 Task: open an excel sheet and write heading  Dollar SenseAdd Dates in a column and its values below  '2023-05-01, 2023-05-05, 2023-05-10, 2023-05-15, 2023-05-20, 2023-05-25 & 2023-05-31. 'Add Descriptionsin next column and its values below  Monthly Salary, Grocery Shopping, Dining Out., Utility Bill, Transportation, Entertainment & Miscellaneous. Add Amount in next column and its values below  $2,500, $100, $50, $150, $30, $50 & $20. Add Income/ Expensein next column and its values below  Income, Expenses, Expenses, Expenses, Expenses, Expenses & Expenses. Add Balance in next column and its values below  $2,500, $2,400, $2,350, $2,200, $2,170, $2,120 & $2,100. Save page Financial Spreadsheet Sheet Template
Action: Mouse moved to (28, 96)
Screenshot: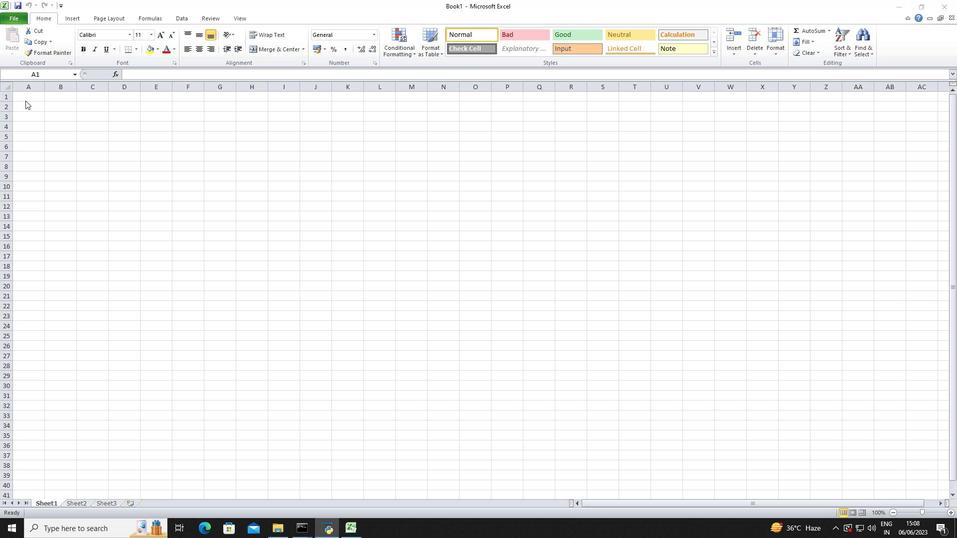 
Action: Mouse pressed left at (28, 96)
Screenshot: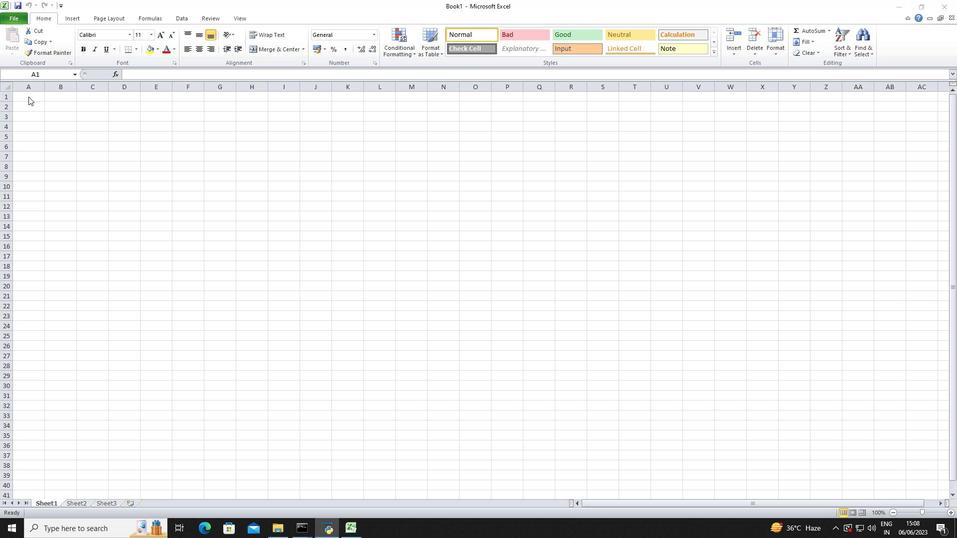 
Action: Mouse moved to (16, 19)
Screenshot: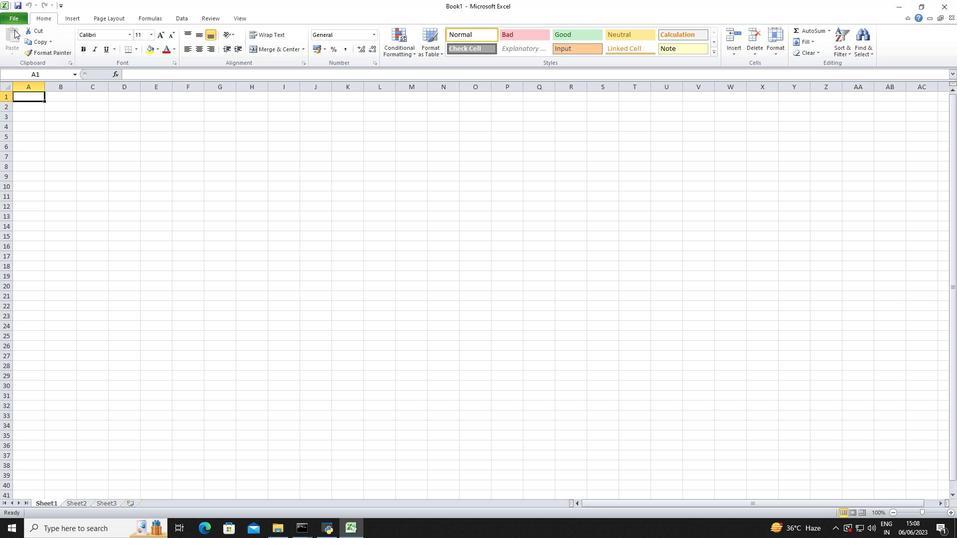 
Action: Mouse pressed left at (16, 19)
Screenshot: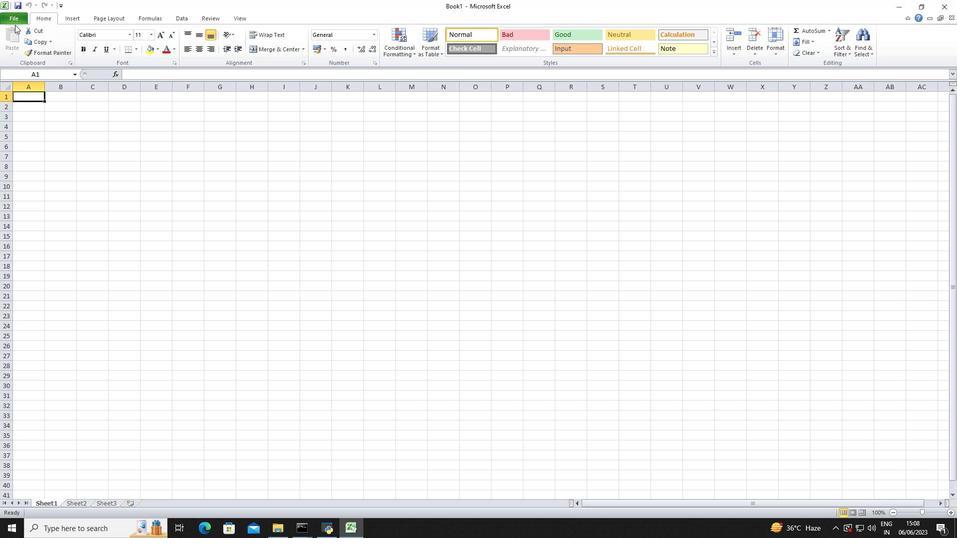 
Action: Mouse moved to (24, 128)
Screenshot: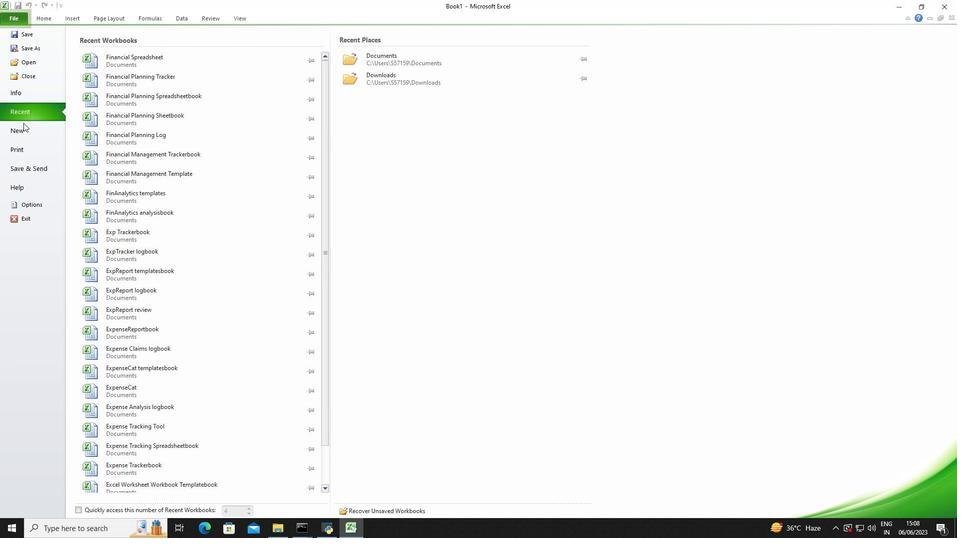 
Action: Mouse pressed left at (24, 128)
Screenshot: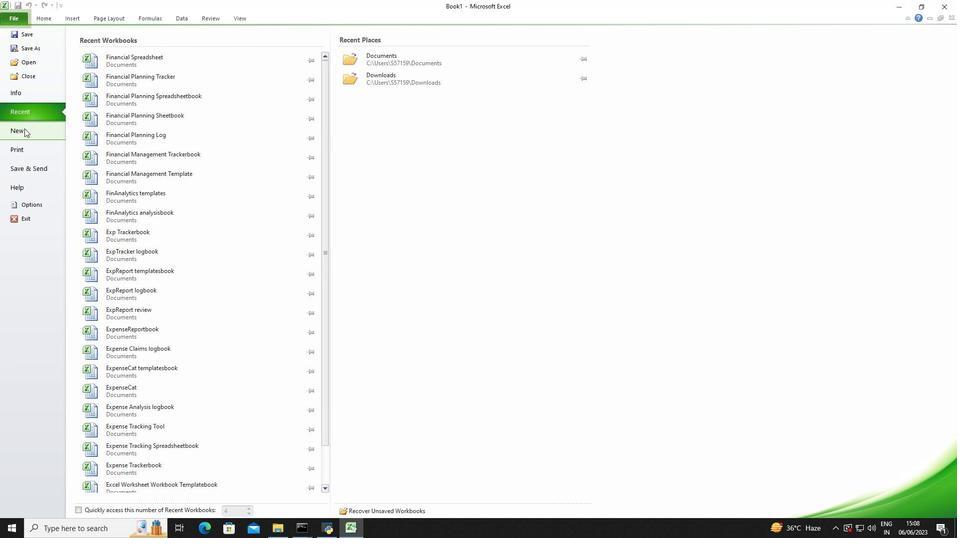 
Action: Mouse moved to (521, 254)
Screenshot: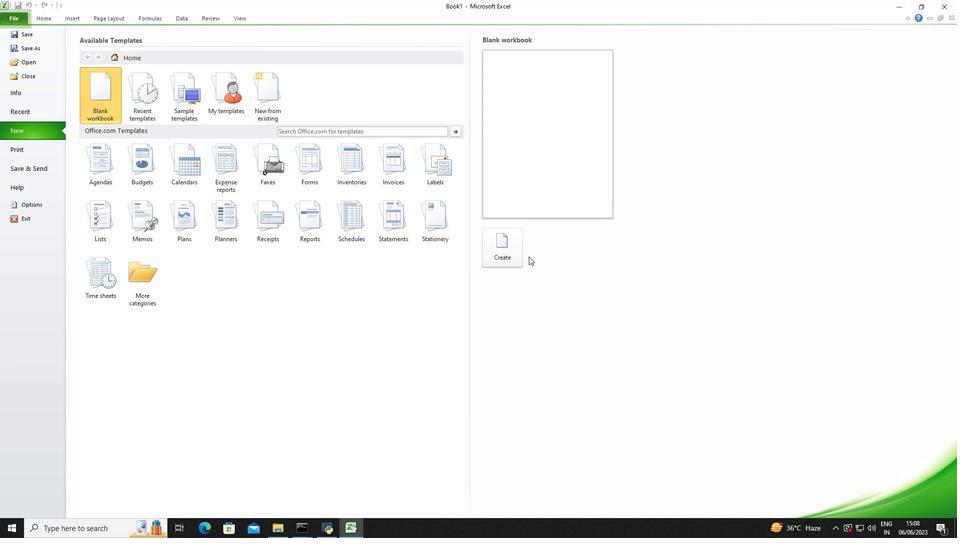 
Action: Mouse pressed left at (521, 254)
Screenshot: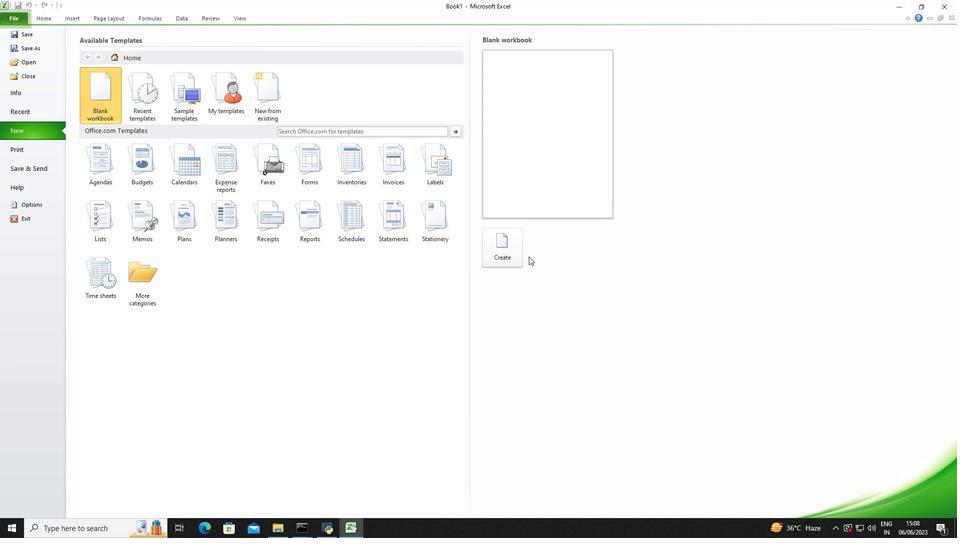 
Action: Mouse moved to (28, 96)
Screenshot: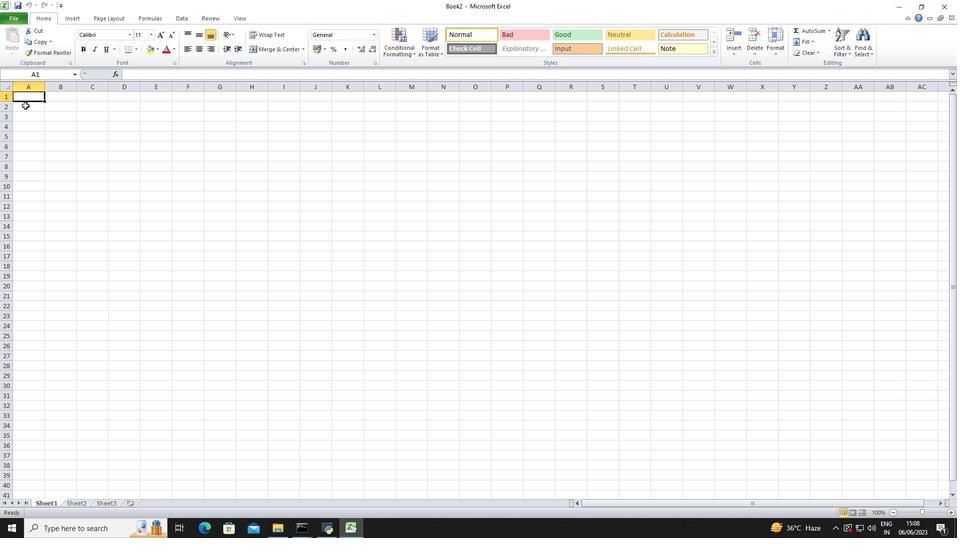 
Action: Mouse pressed left at (28, 96)
Screenshot: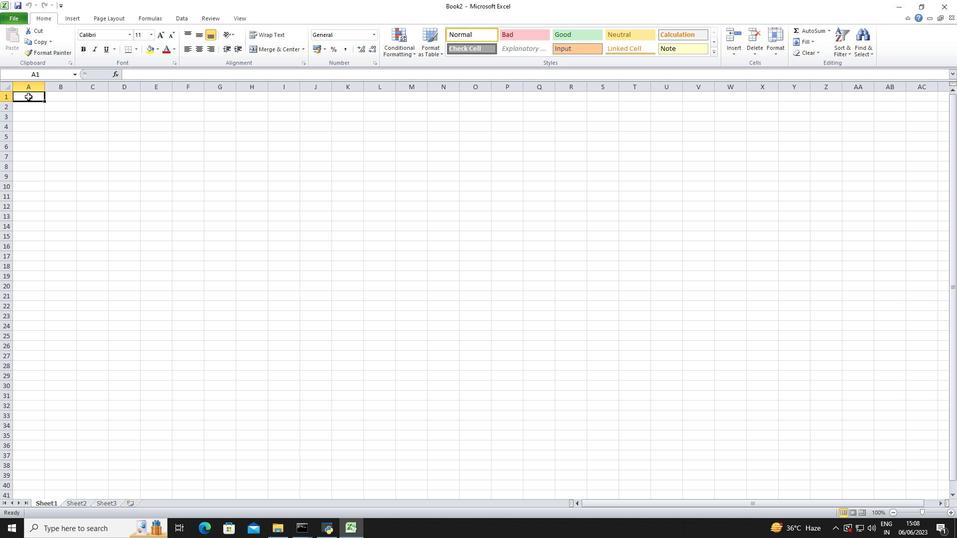 
Action: Key pressed <Key.shift>Dollar<Key.space><Key.shift>Sense<Key.enter><Key.enter><Key.shift>Dates<Key.enter>2023-05-01<Key.enter>2023-05-05<Key.enter>2023-05-10<Key.enter>02<Key.backspace><Key.backspace>2023-05-15<Key.enter>2023-05-20<Key.enter>2023-05-25<Key.enter>2023-05-31<Key.enter>
Screenshot: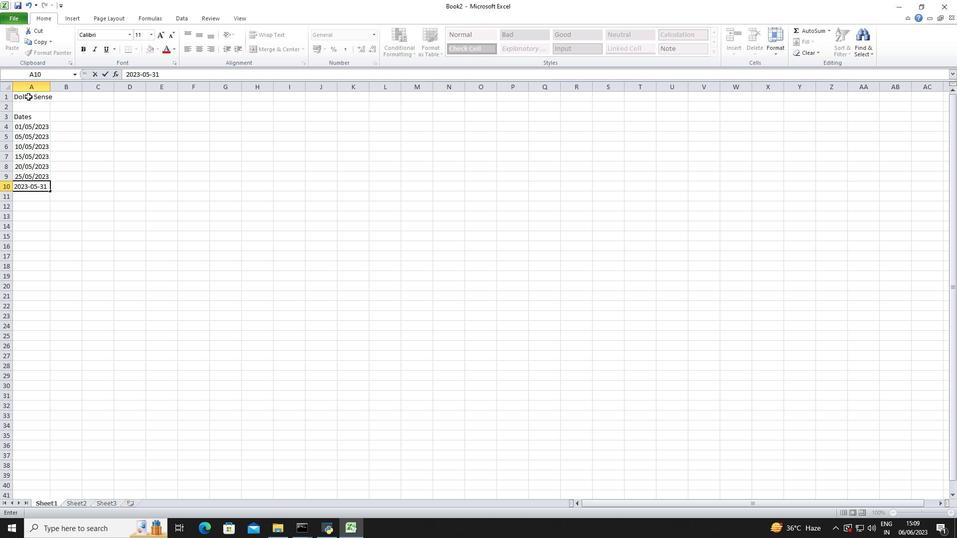 
Action: Mouse moved to (31, 129)
Screenshot: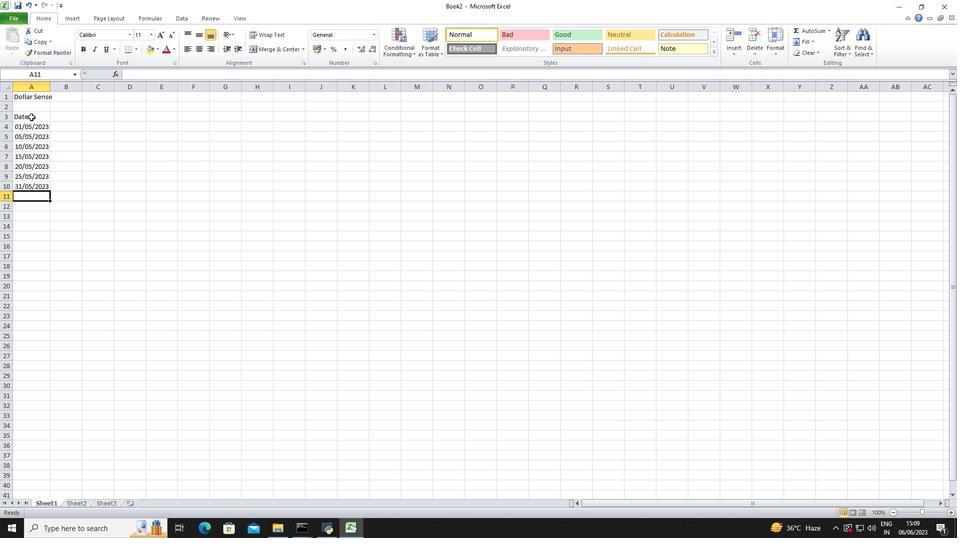 
Action: Mouse pressed left at (31, 129)
Screenshot: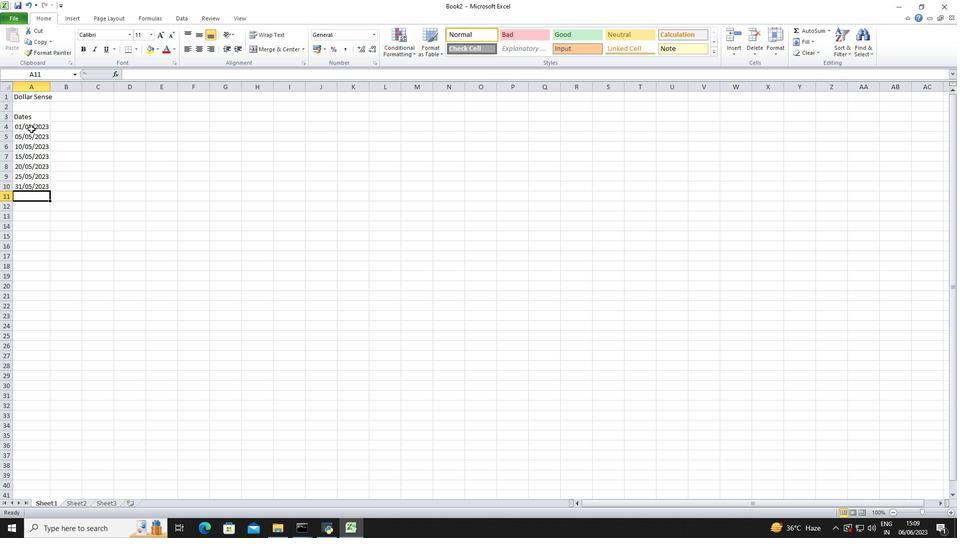 
Action: Mouse moved to (33, 174)
Screenshot: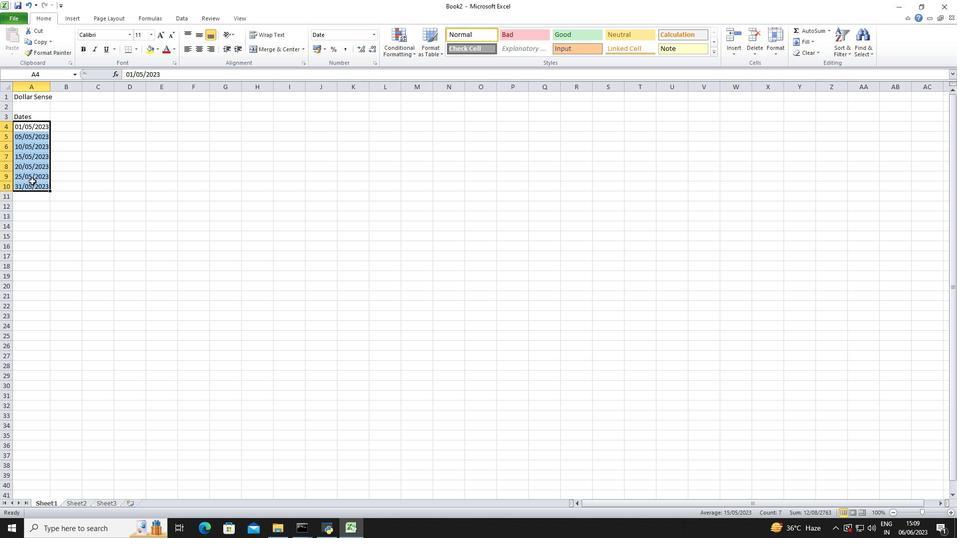 
Action: Mouse pressed right at (33, 174)
Screenshot: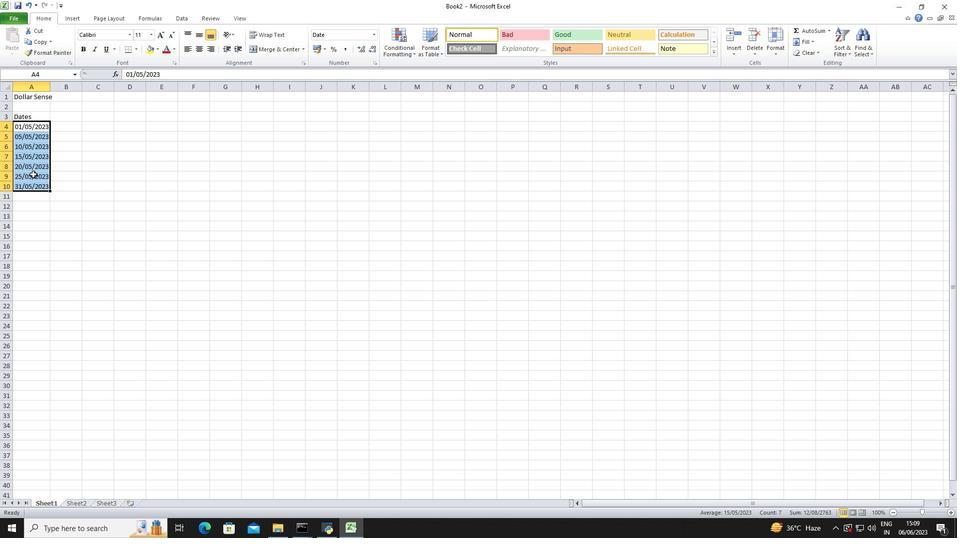 
Action: Mouse moved to (72, 309)
Screenshot: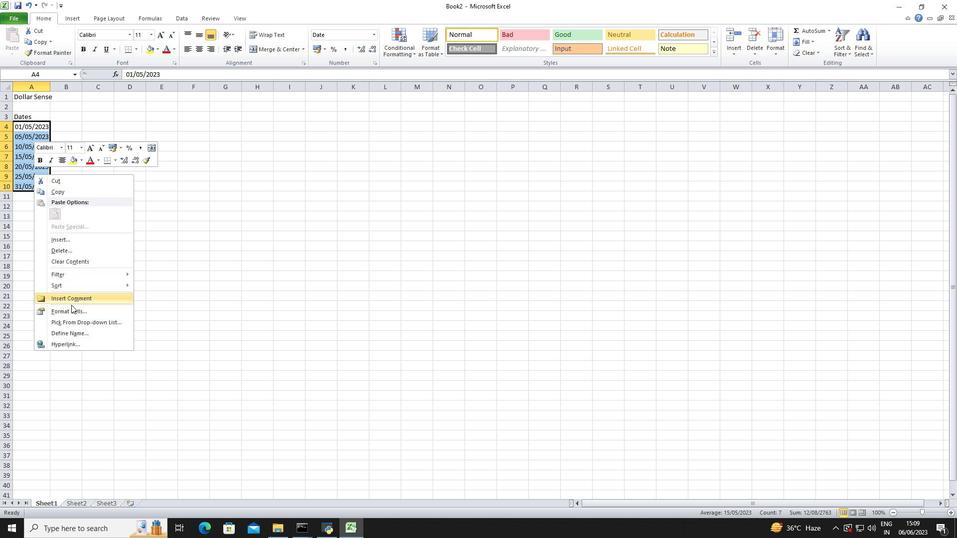 
Action: Mouse pressed left at (72, 309)
Screenshot: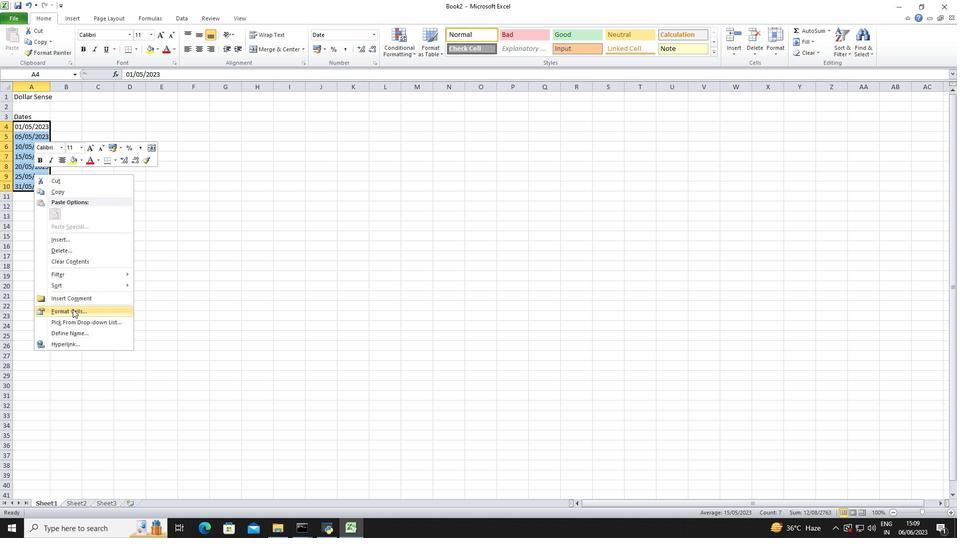 
Action: Mouse moved to (107, 197)
Screenshot: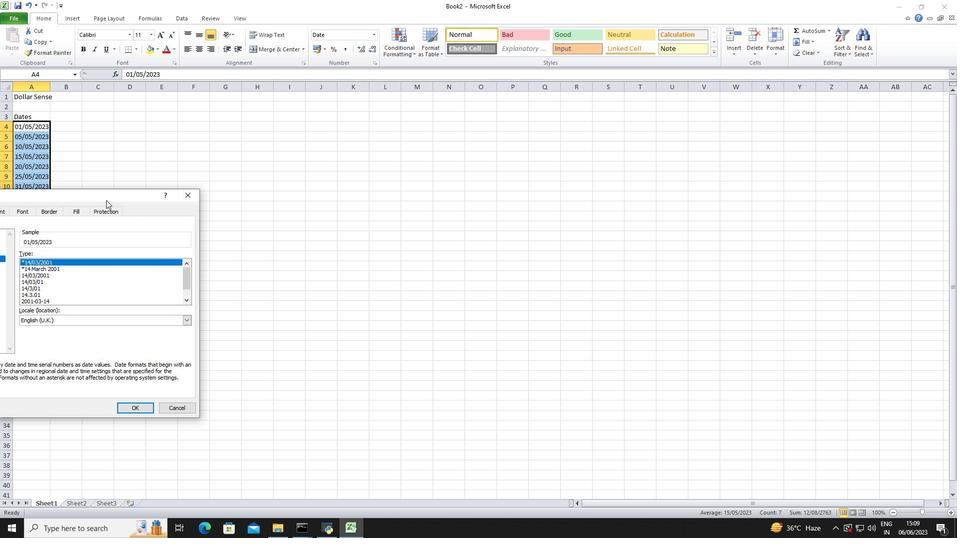 
Action: Mouse pressed left at (107, 197)
Screenshot: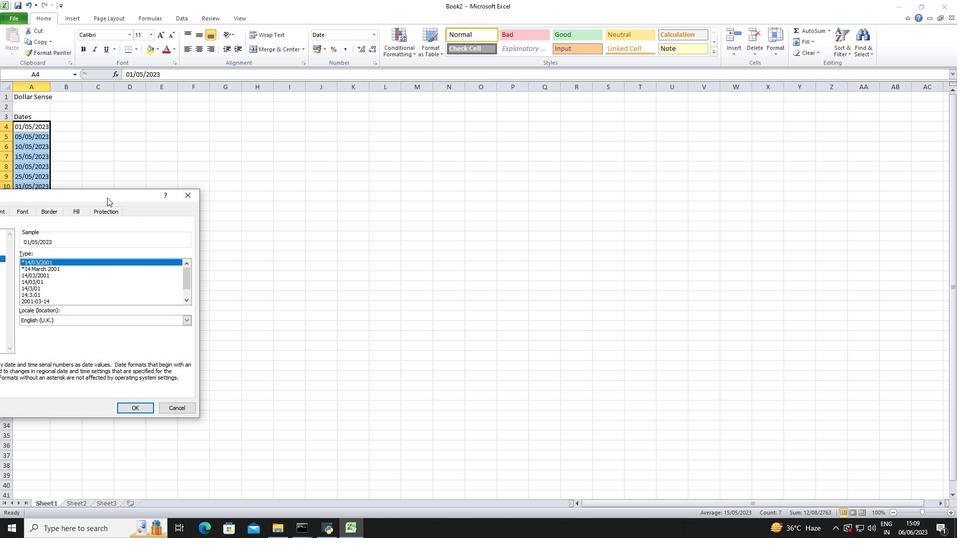 
Action: Mouse moved to (327, 214)
Screenshot: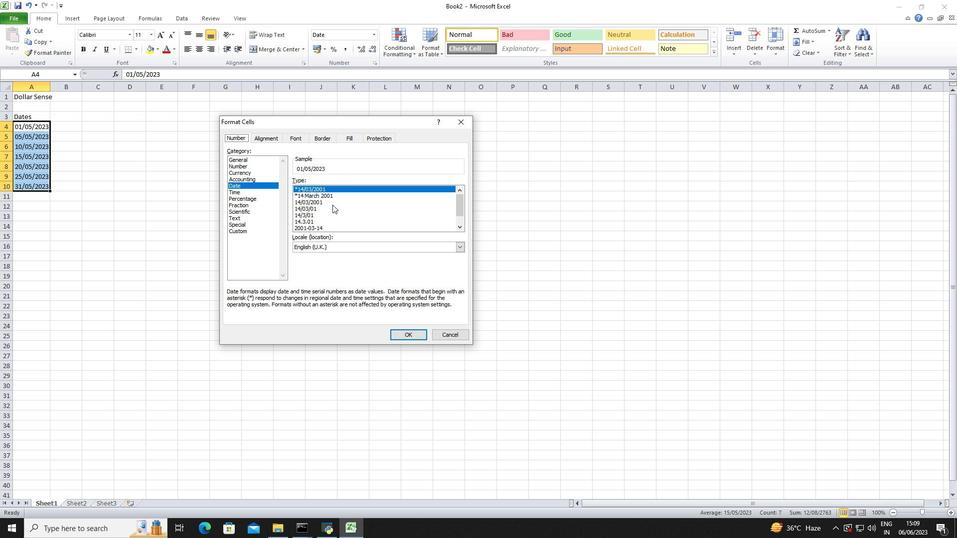 
Action: Mouse scrolled (327, 214) with delta (0, 0)
Screenshot: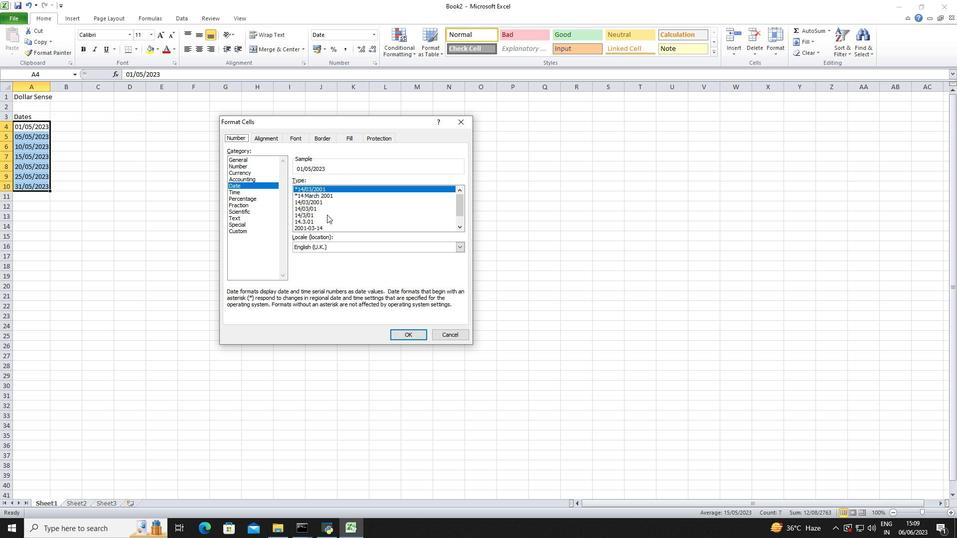
Action: Mouse scrolled (327, 214) with delta (0, 0)
Screenshot: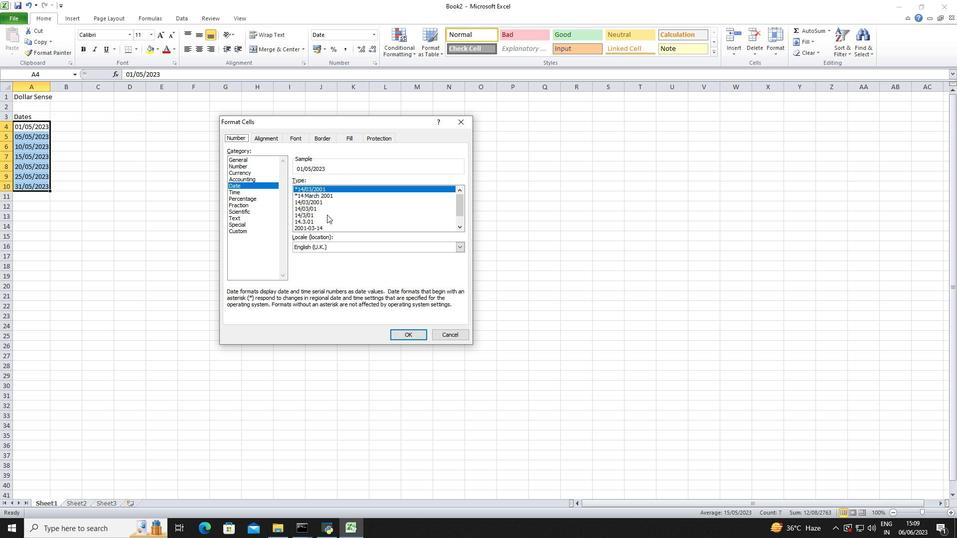 
Action: Mouse scrolled (327, 214) with delta (0, 0)
Screenshot: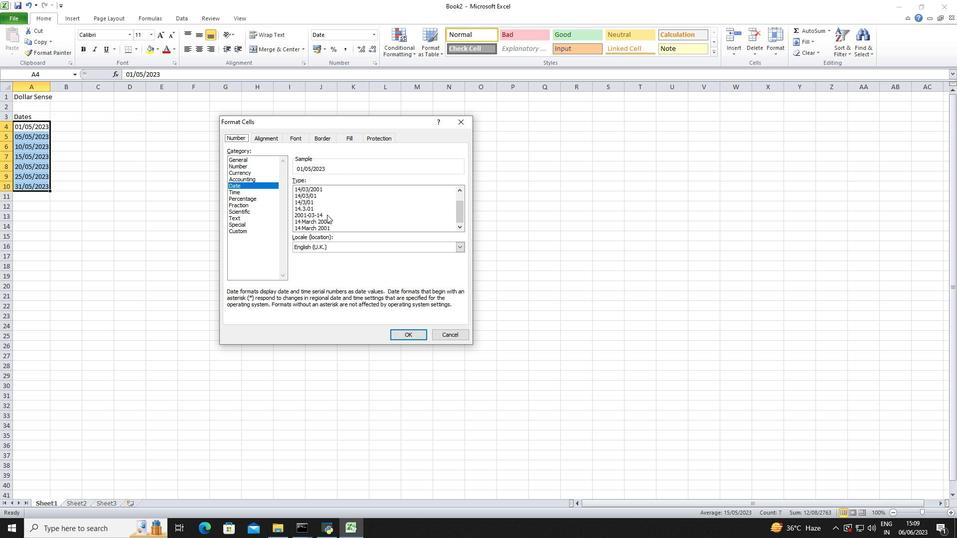 
Action: Mouse scrolled (327, 214) with delta (0, 0)
Screenshot: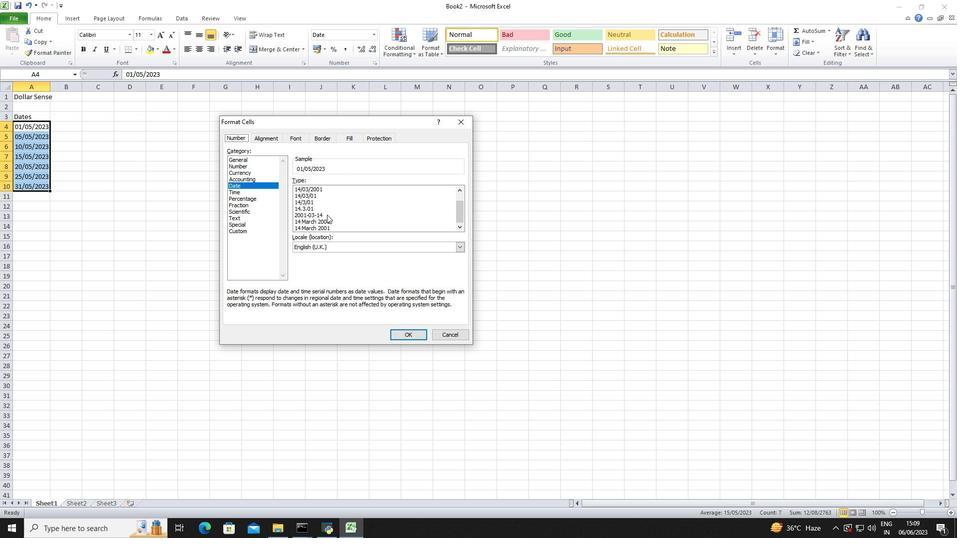 
Action: Mouse scrolled (327, 214) with delta (0, 0)
Screenshot: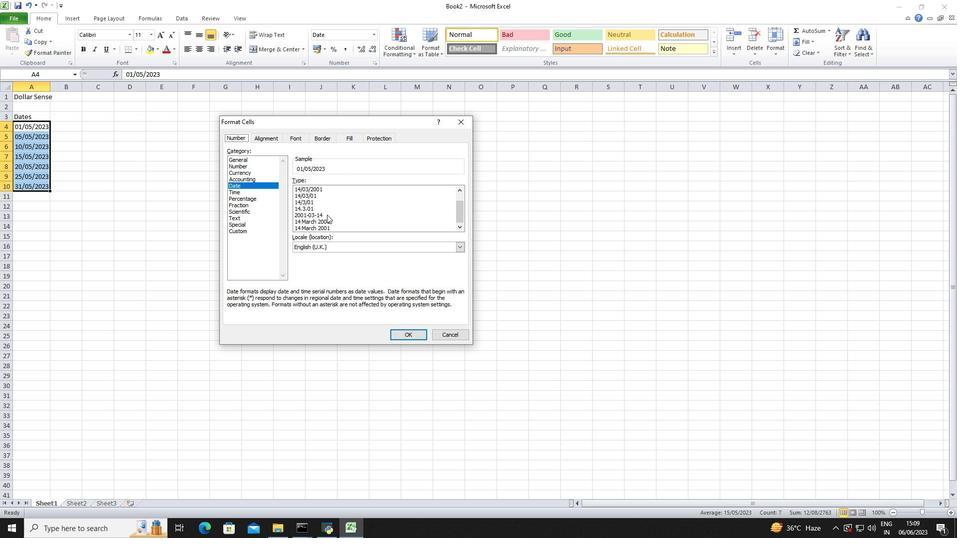 
Action: Mouse pressed left at (327, 214)
Screenshot: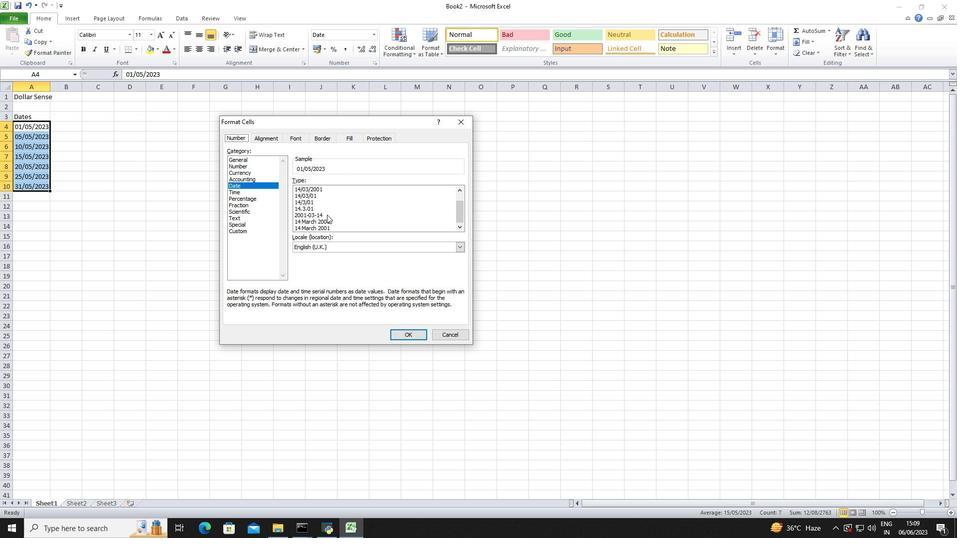 
Action: Mouse moved to (412, 331)
Screenshot: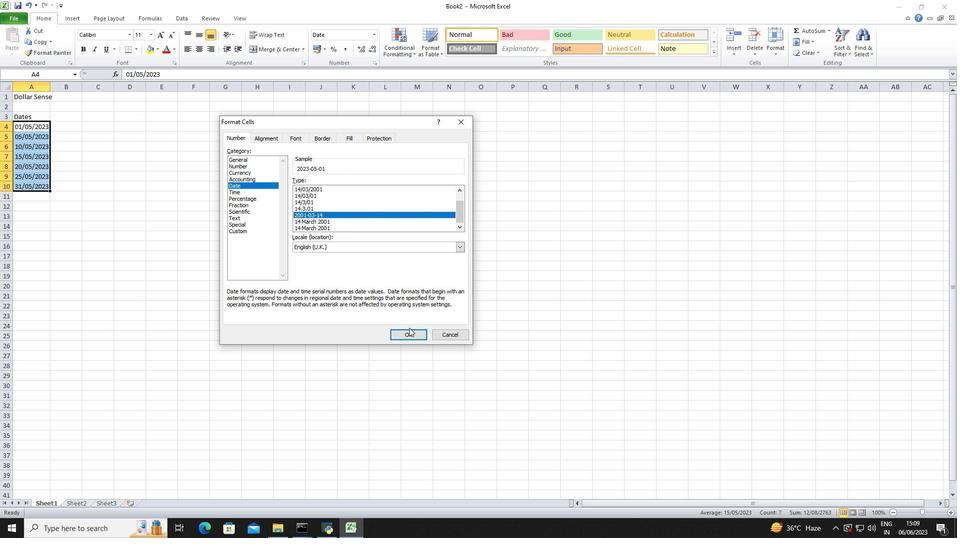 
Action: Mouse pressed left at (412, 331)
Screenshot: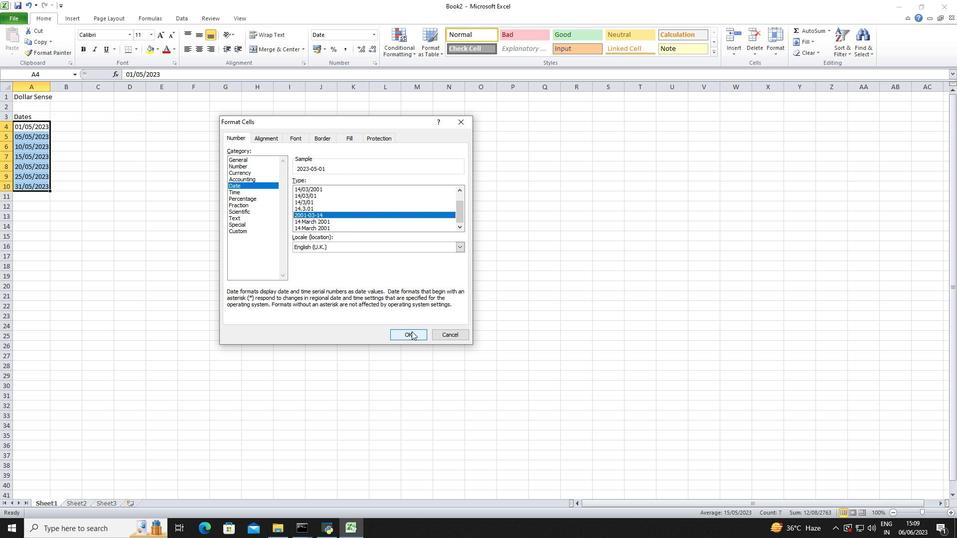 
Action: Mouse moved to (92, 117)
Screenshot: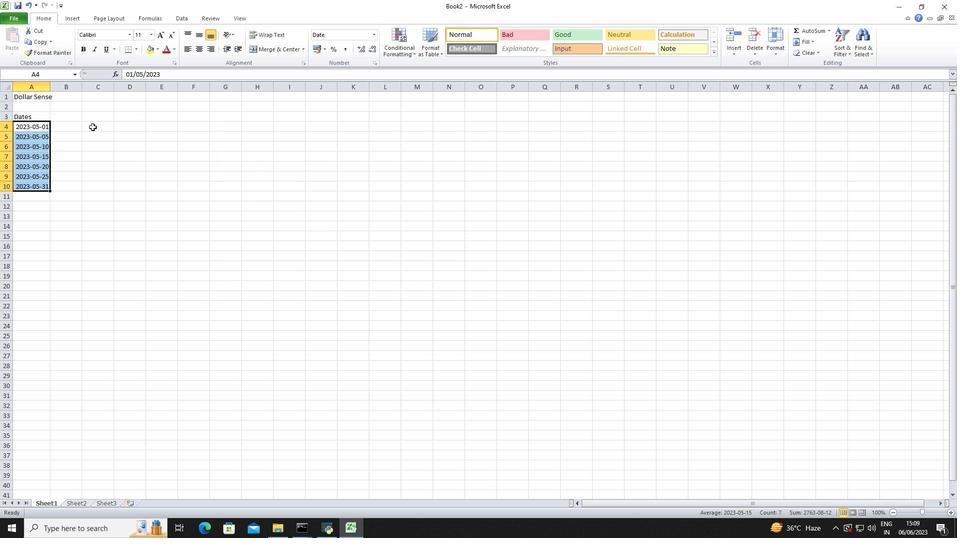 
Action: Mouse pressed left at (92, 117)
Screenshot: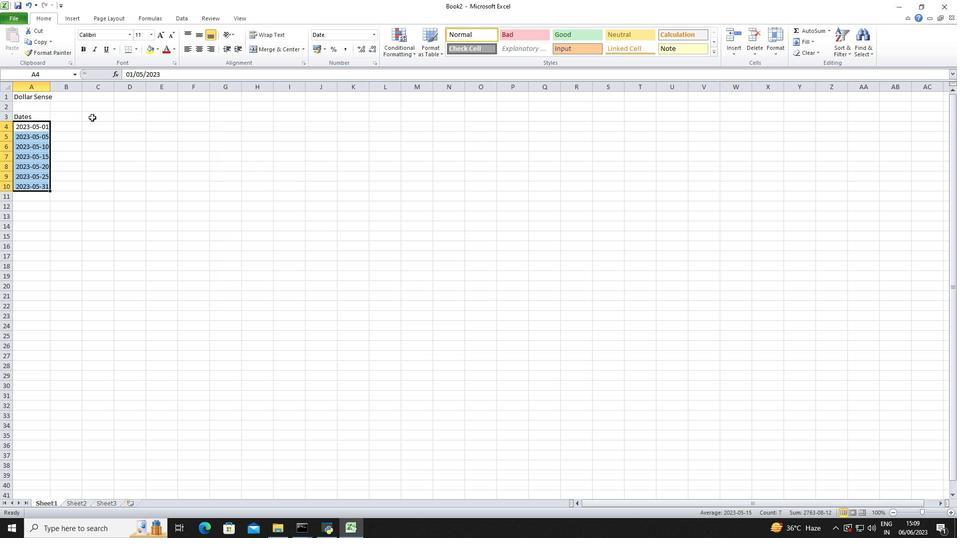 
Action: Key pressed <Key.shift>De
Screenshot: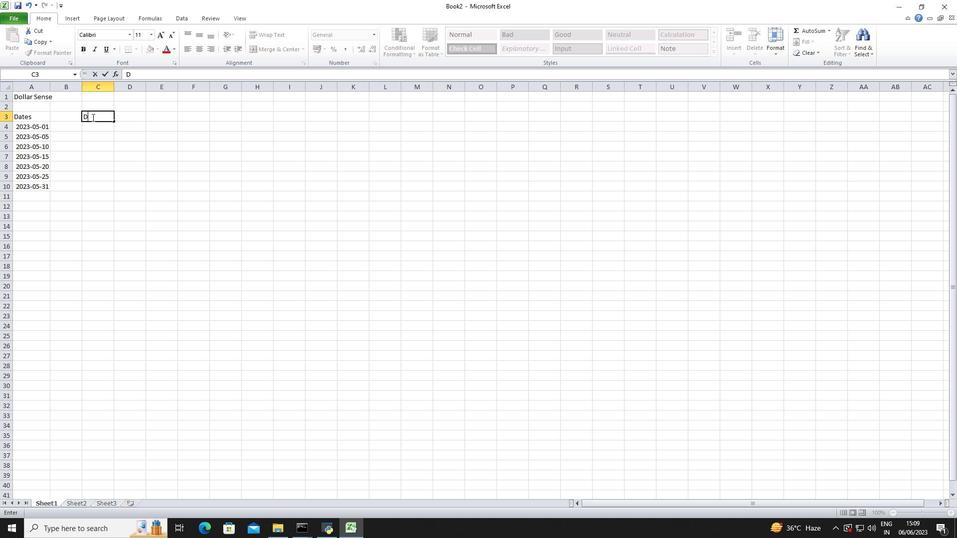 
Action: Mouse moved to (92, 117)
Screenshot: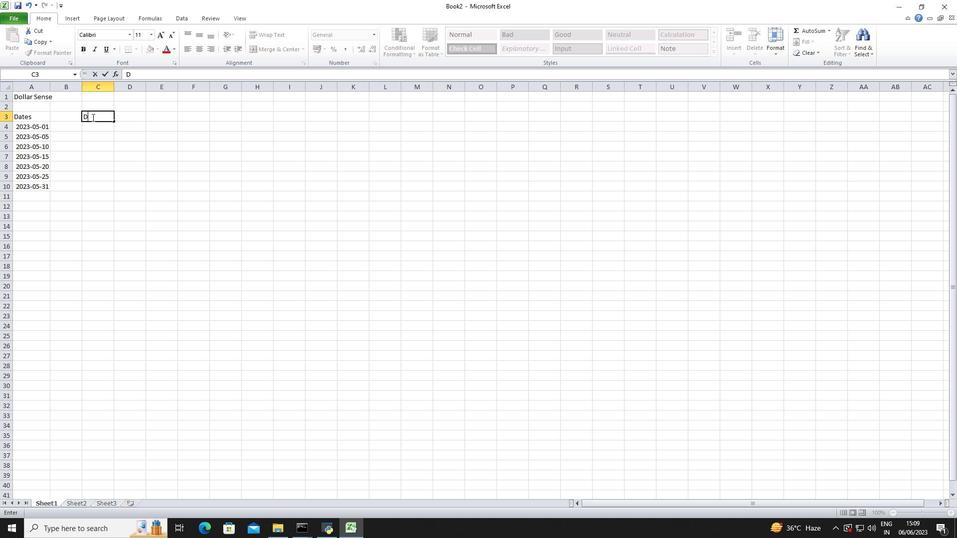 
Action: Key pressed scriptions<Key.right><Key.down><Key.left><Key.shift>Monthly<Key.space><Key.shift>Salary<Key.down><Key.shift>Grocery<Key.space><Key.shift>Shopping<Key.enter><Key.shift>Dining<Key.space><Key.shift>Out<Key.enter><Key.shift>Utility<Key.space><Key.shift>Bill<Key.enter><Key.shift>Transportation<Key.enter><Key.shift>Entertainment<Key.enter><Key.shift>Miscellaneous<Key.enter>
Screenshot: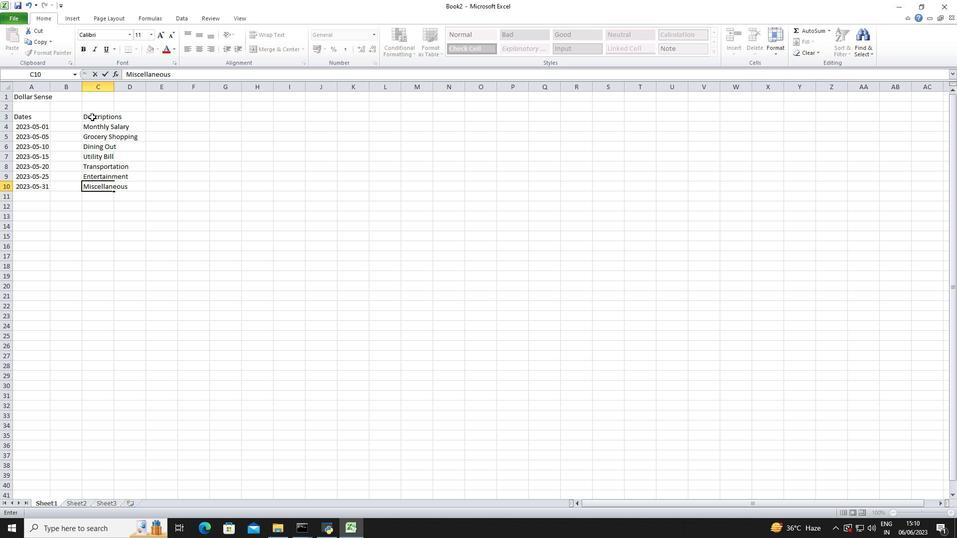 
Action: Mouse moved to (153, 114)
Screenshot: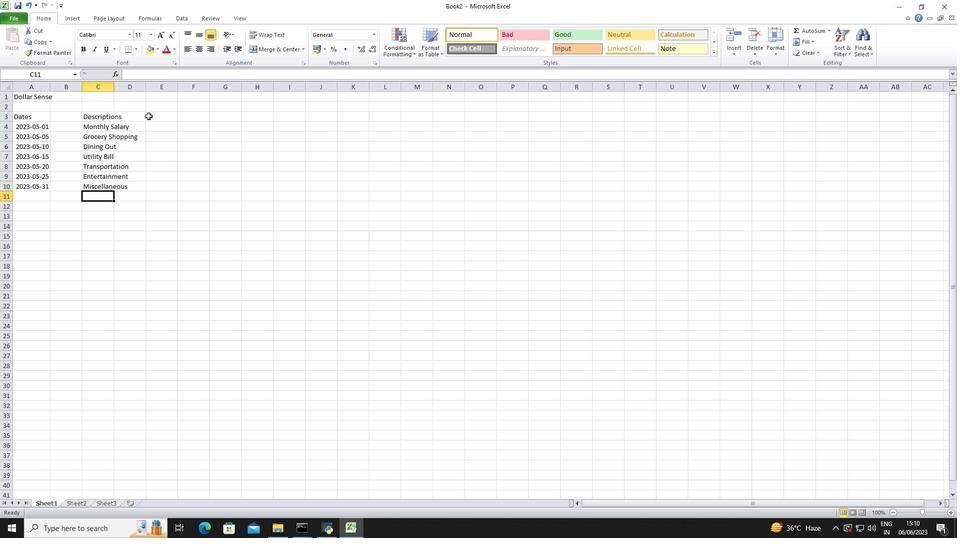 
Action: Mouse pressed left at (153, 114)
Screenshot: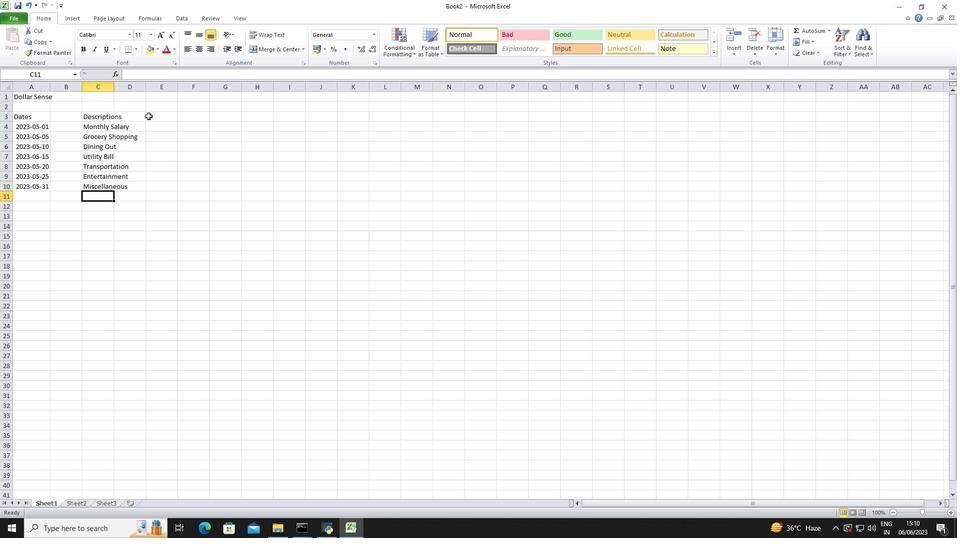 
Action: Key pressed <Key.shift>Amount<Key.enter>2500<Key.down>100<Key.down>500<Key.backspace><Key.down>150<Key.down>30<Key.down>50<Key.down>20<Key.down>
Screenshot: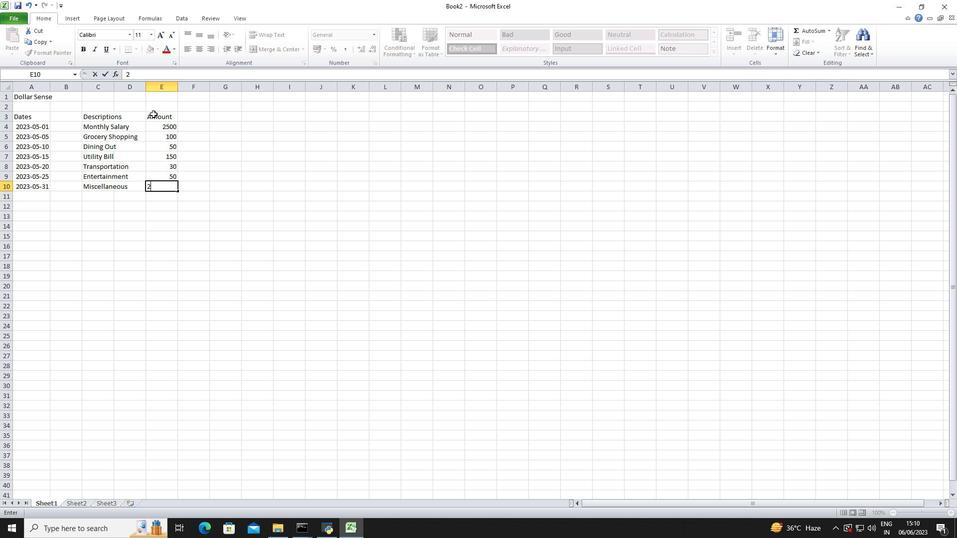 
Action: Mouse moved to (166, 122)
Screenshot: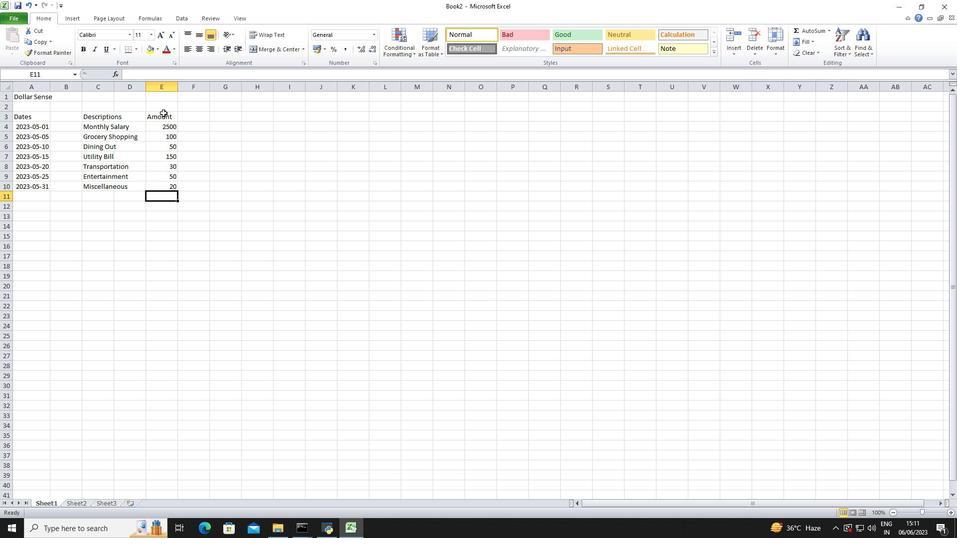 
Action: Mouse pressed left at (166, 122)
Screenshot: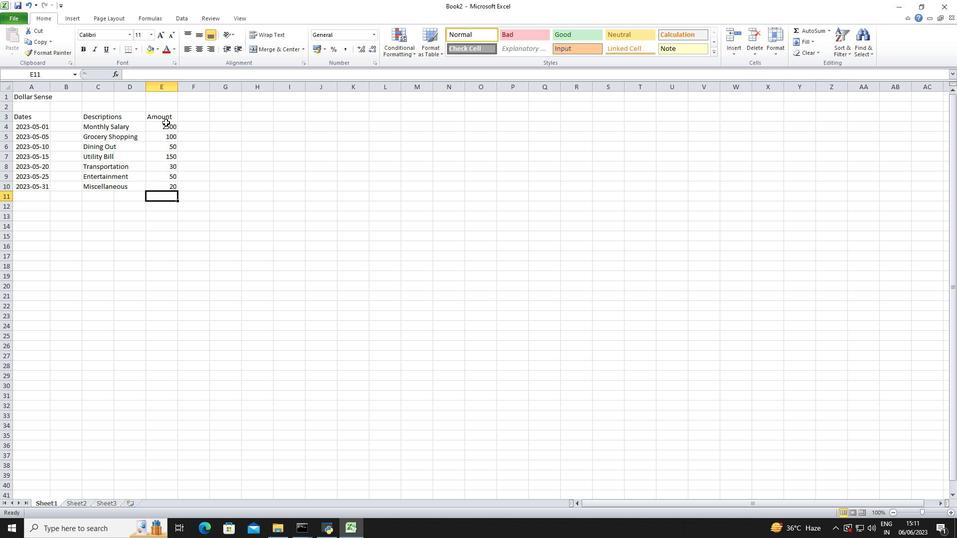 
Action: Mouse moved to (372, 31)
Screenshot: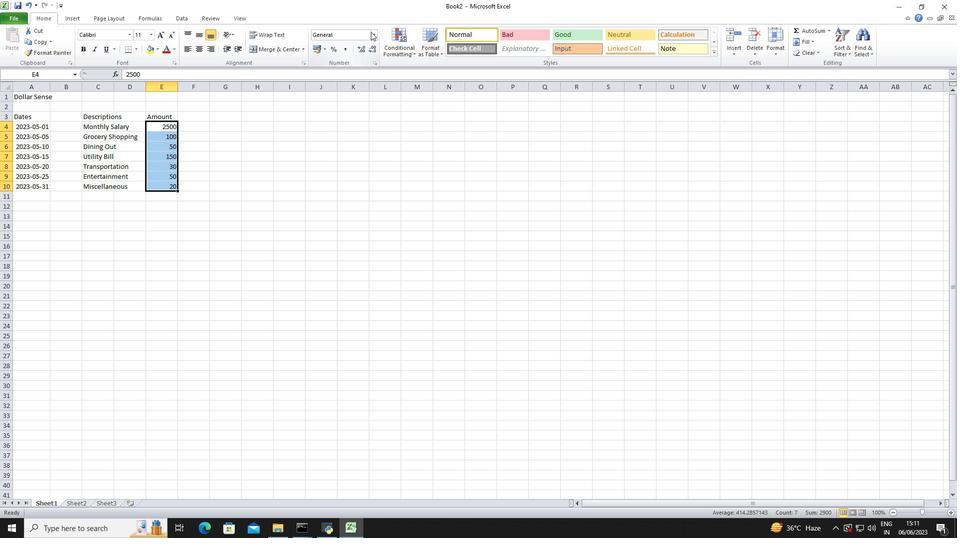 
Action: Mouse pressed left at (372, 31)
Screenshot: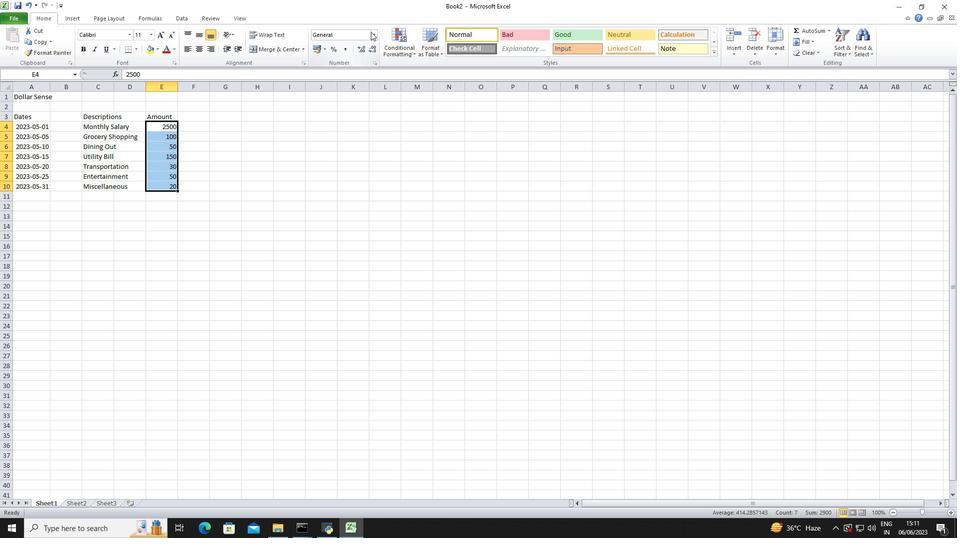 
Action: Mouse moved to (356, 282)
Screenshot: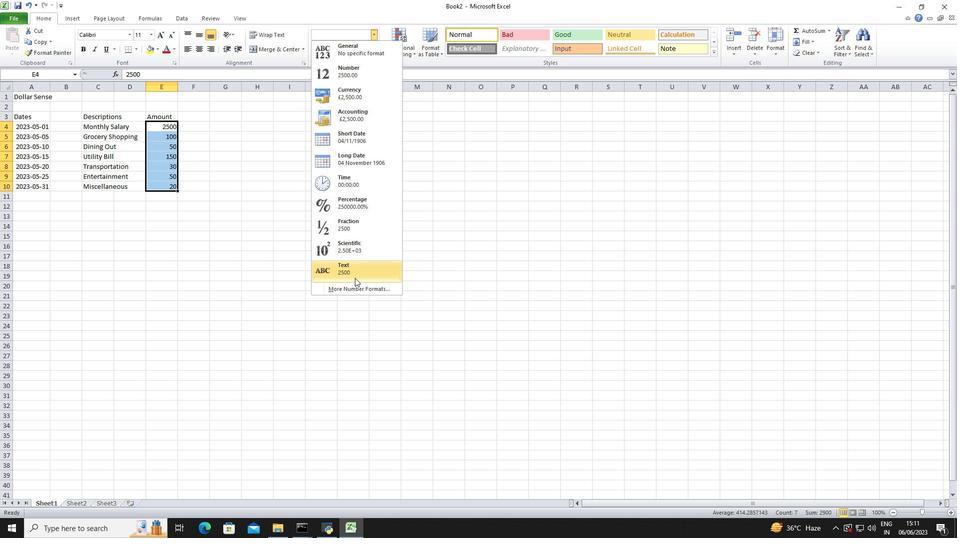 
Action: Mouse pressed left at (356, 282)
Screenshot: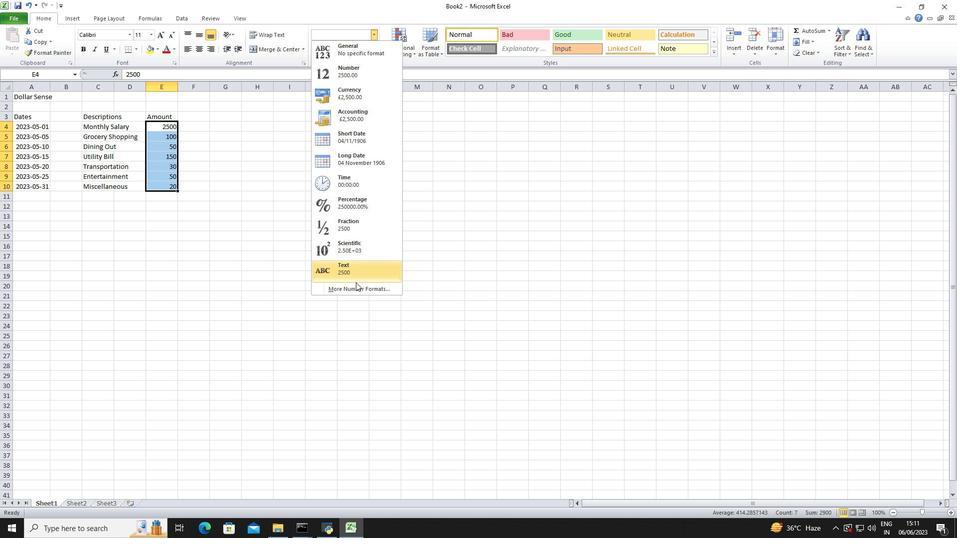 
Action: Mouse moved to (357, 285)
Screenshot: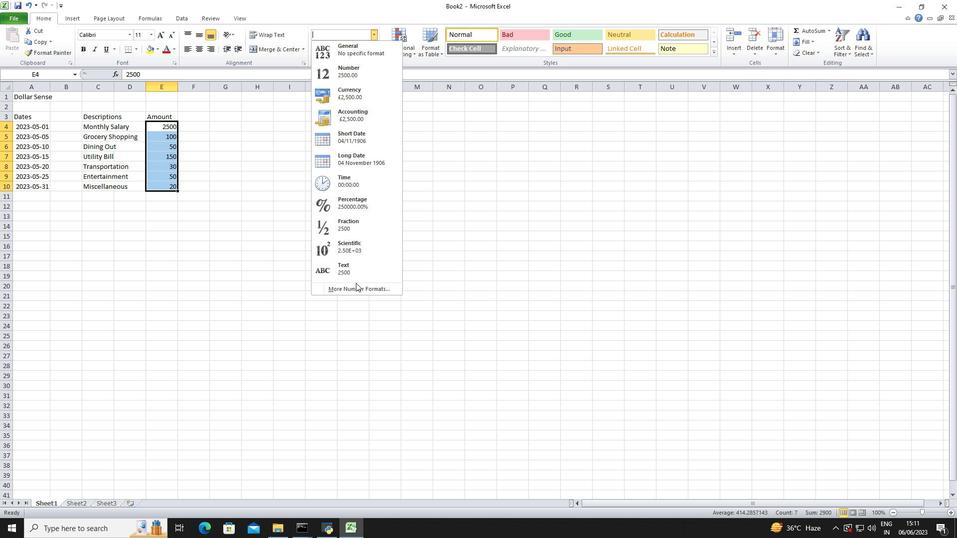 
Action: Mouse pressed left at (357, 285)
Screenshot: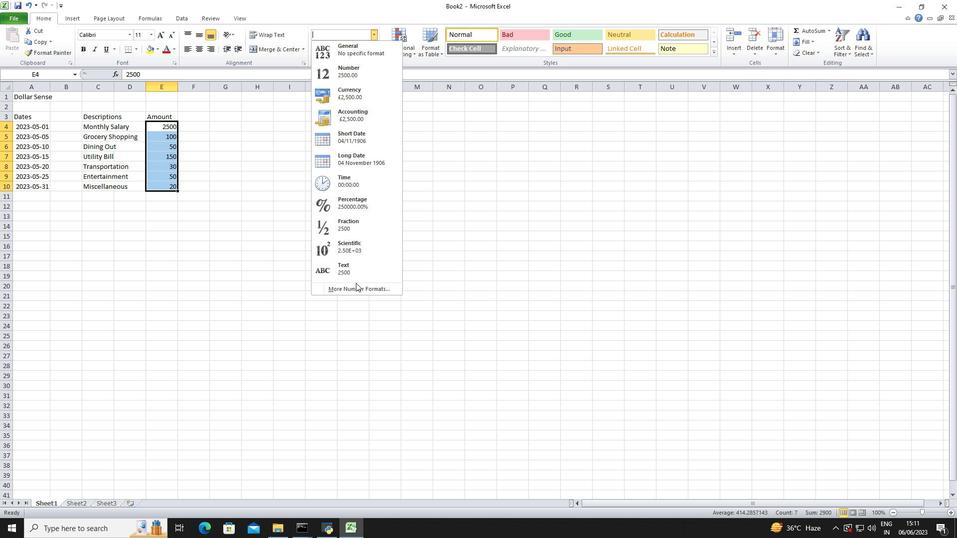 
Action: Mouse moved to (155, 186)
Screenshot: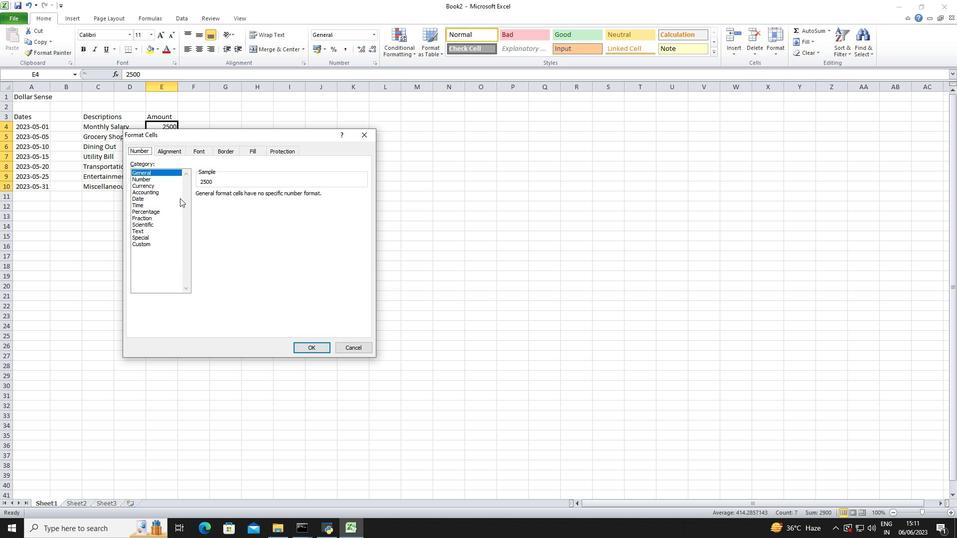 
Action: Mouse pressed left at (155, 186)
Screenshot: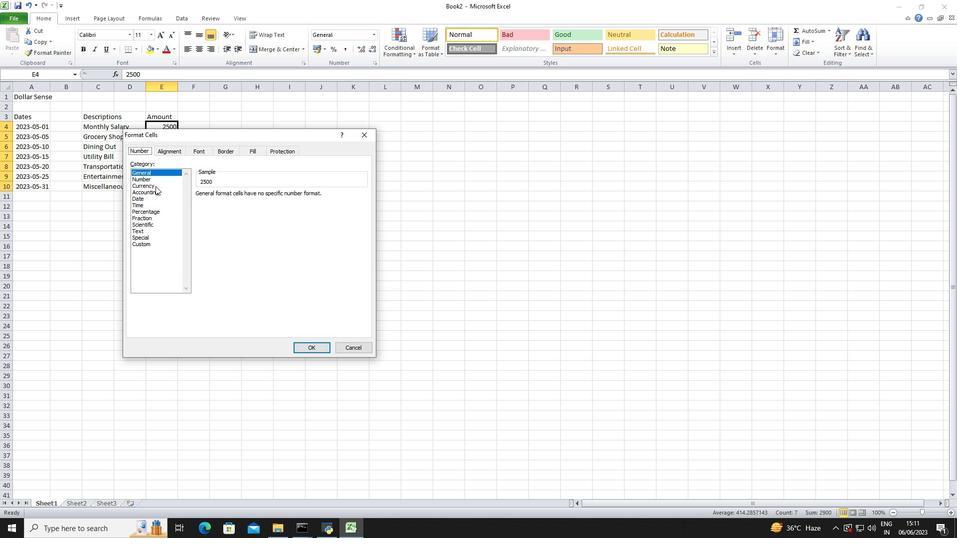 
Action: Mouse moved to (259, 196)
Screenshot: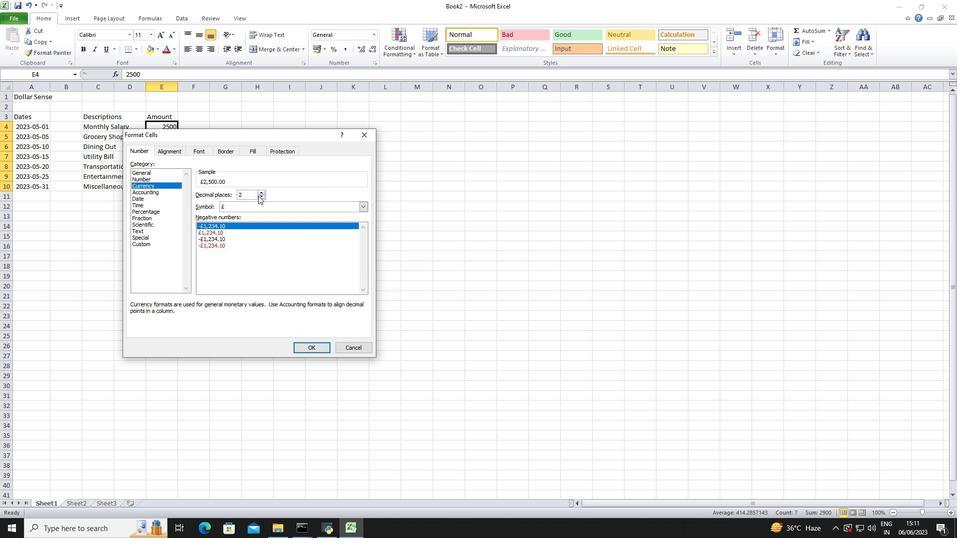 
Action: Mouse pressed left at (259, 196)
Screenshot: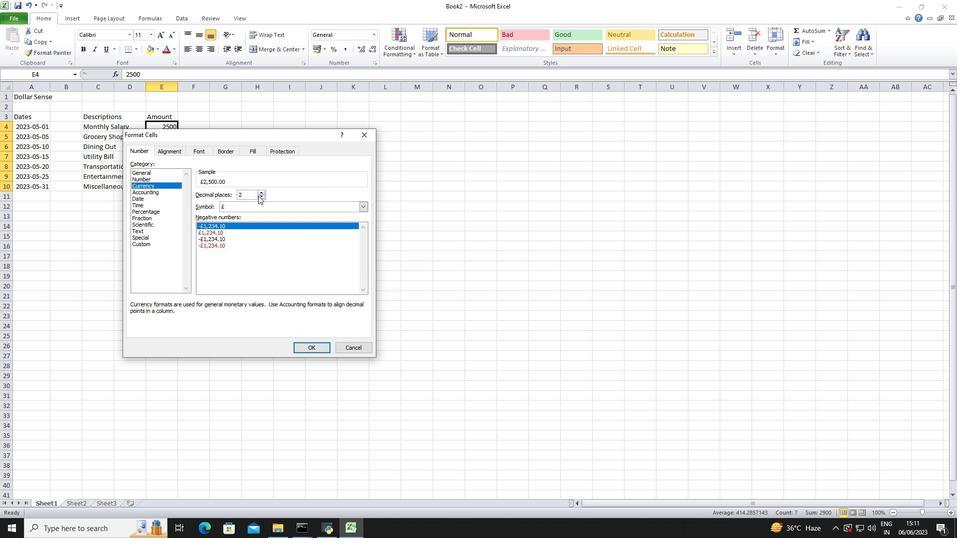 
Action: Mouse pressed left at (259, 196)
Screenshot: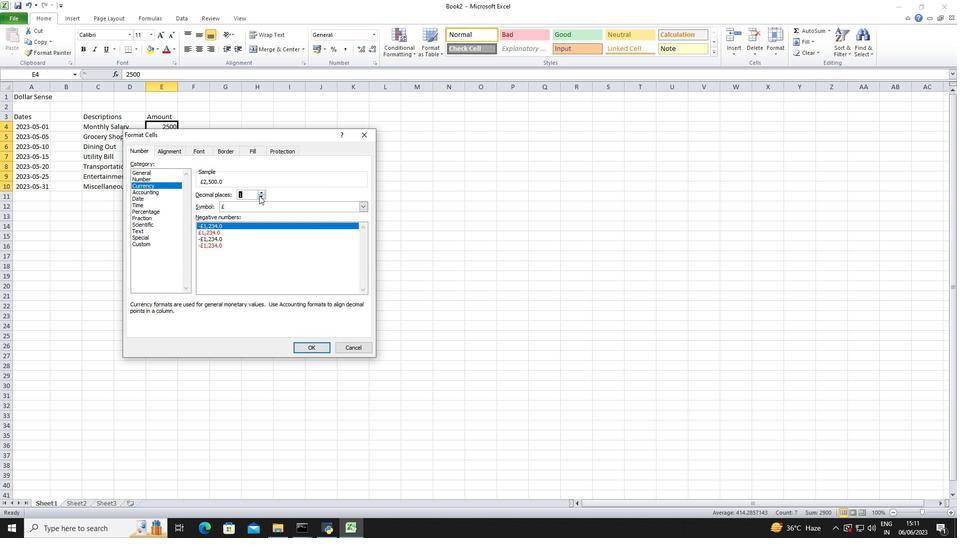 
Action: Mouse moved to (257, 209)
Screenshot: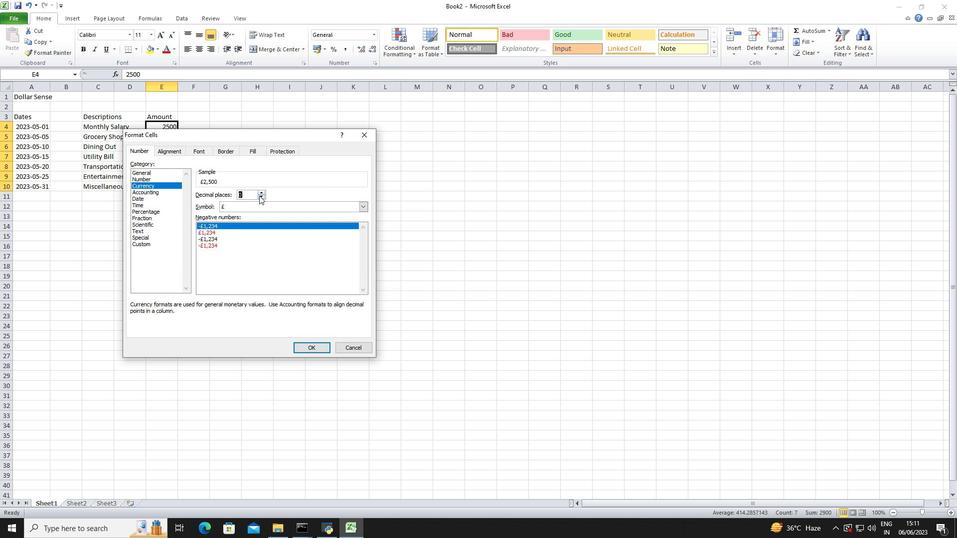 
Action: Mouse pressed left at (257, 209)
Screenshot: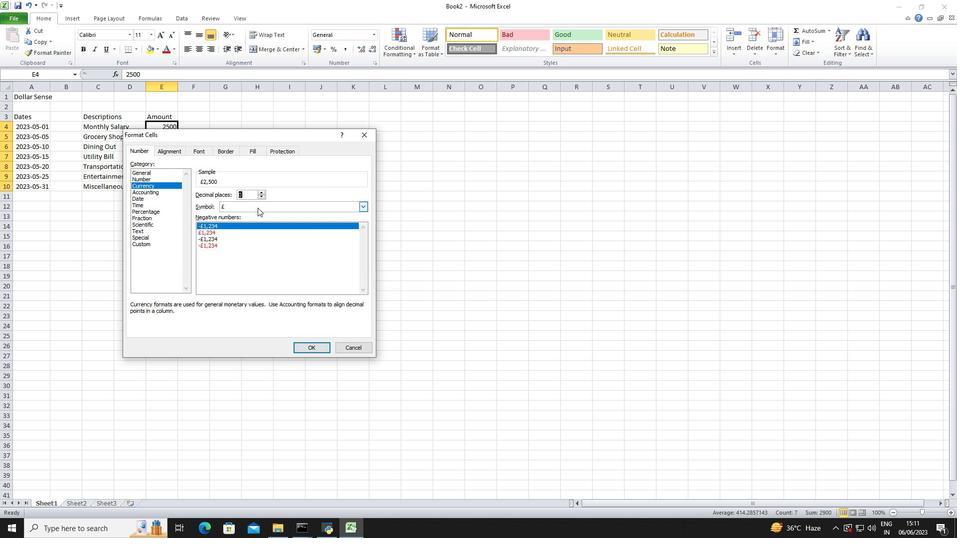 
Action: Mouse moved to (257, 231)
Screenshot: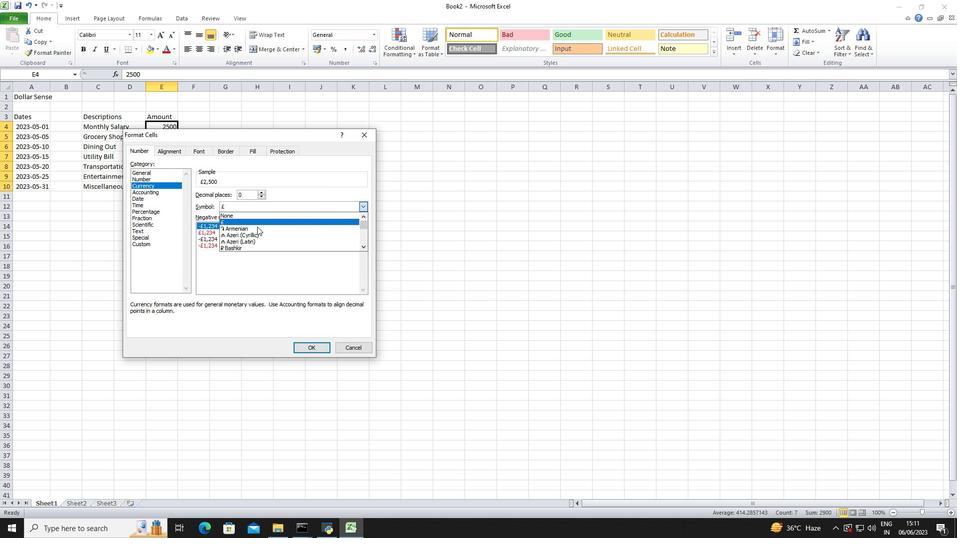 
Action: Mouse scrolled (257, 230) with delta (0, 0)
Screenshot: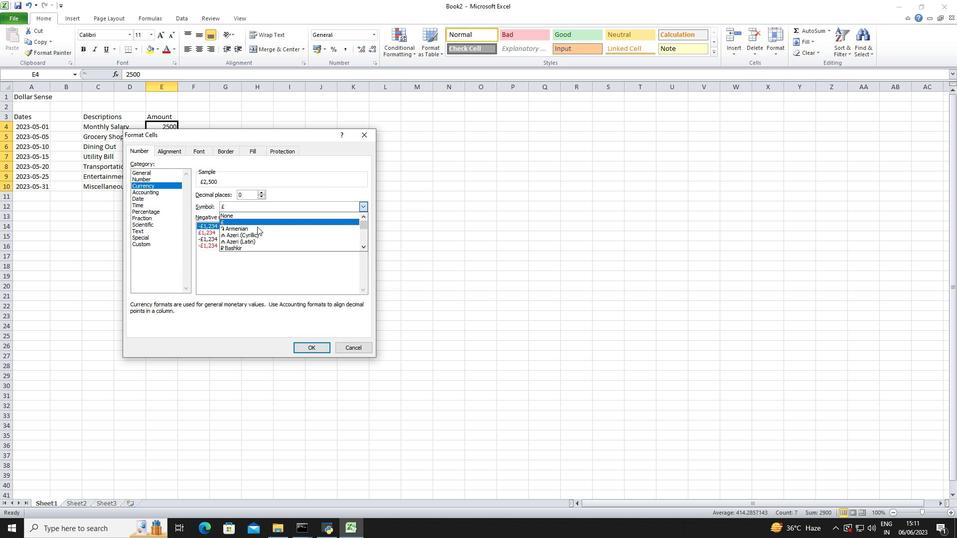 
Action: Mouse scrolled (257, 230) with delta (0, 0)
Screenshot: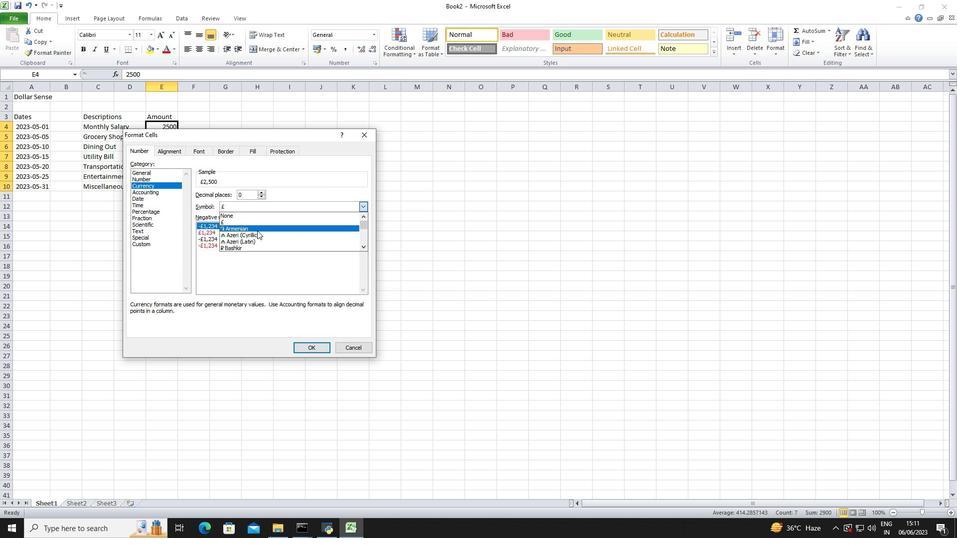 
Action: Mouse scrolled (257, 230) with delta (0, 0)
Screenshot: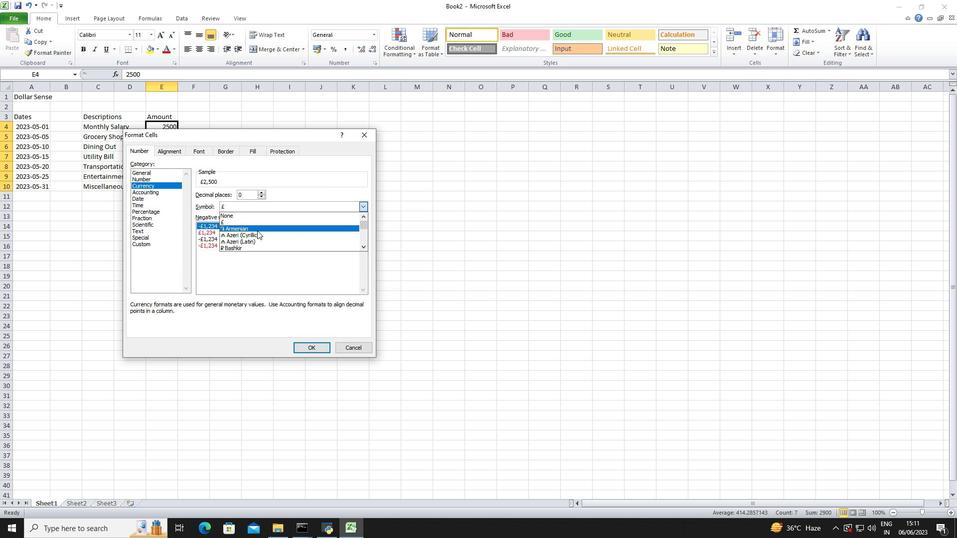 
Action: Mouse scrolled (257, 230) with delta (0, 0)
Screenshot: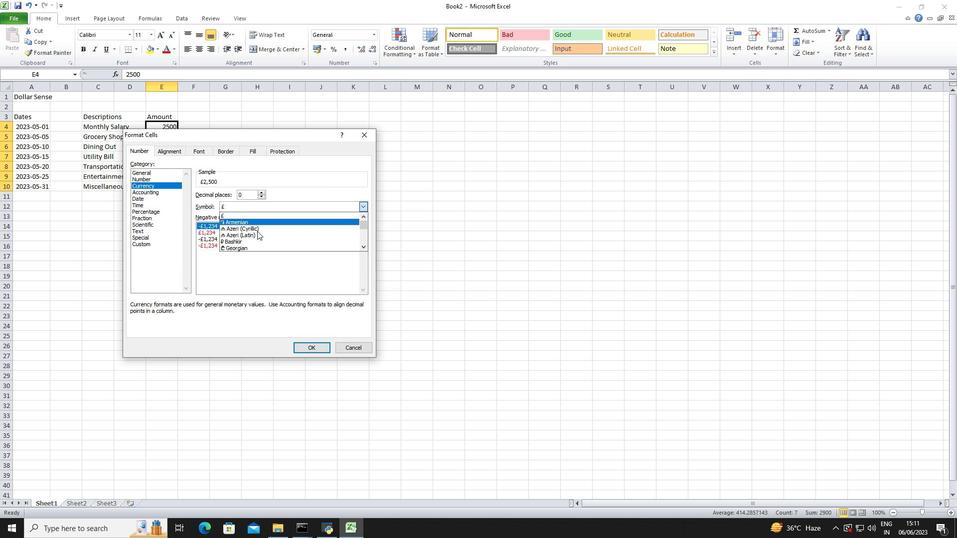 
Action: Mouse scrolled (257, 230) with delta (0, 0)
Screenshot: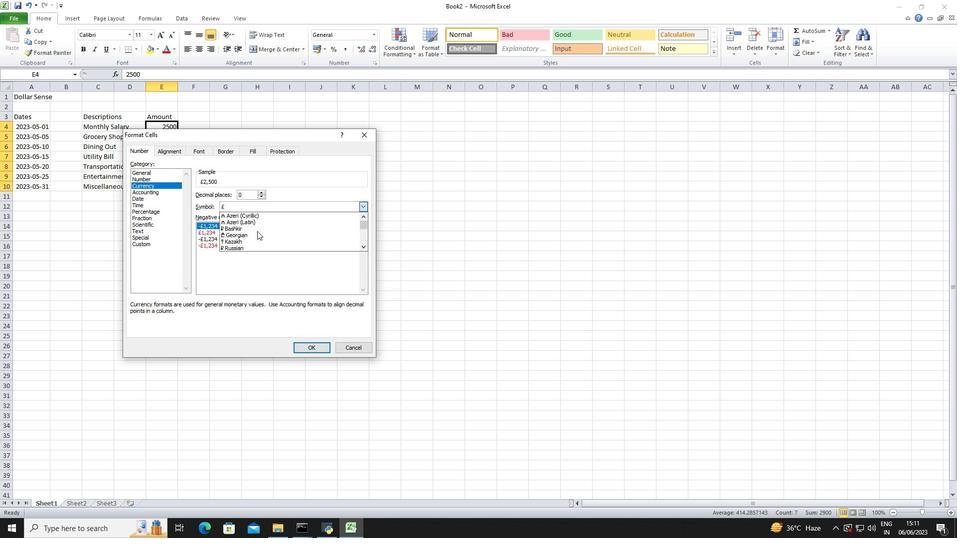 
Action: Mouse scrolled (257, 230) with delta (0, 0)
Screenshot: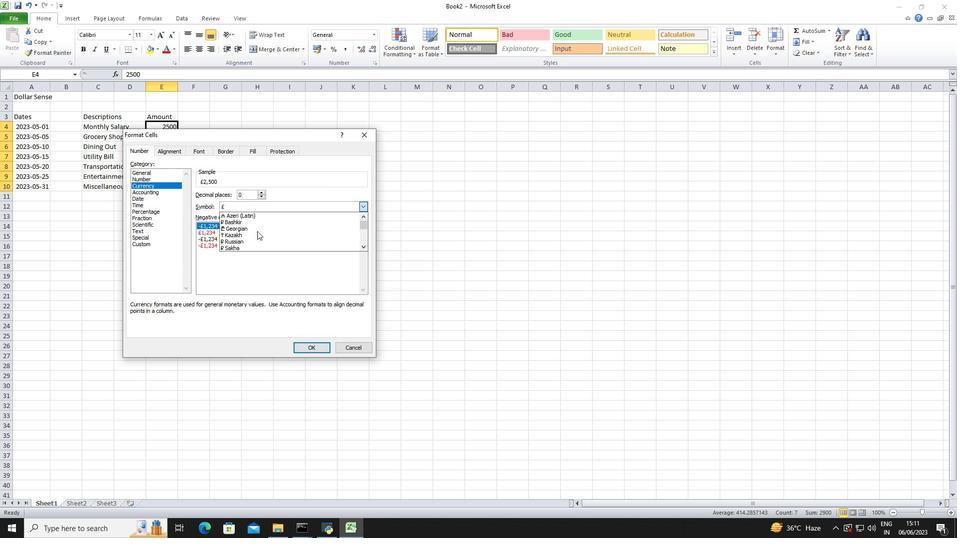 
Action: Mouse scrolled (257, 230) with delta (0, 0)
Screenshot: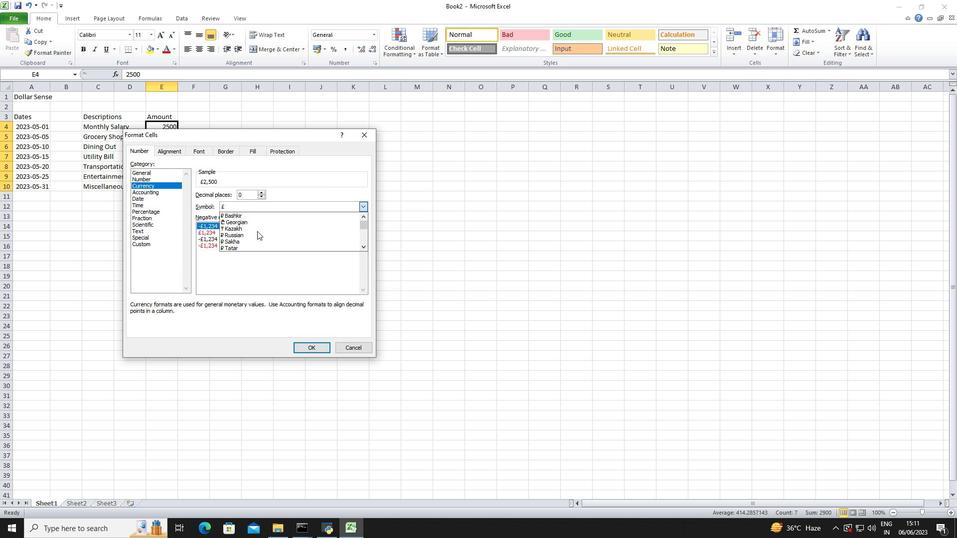 
Action: Mouse moved to (257, 231)
Screenshot: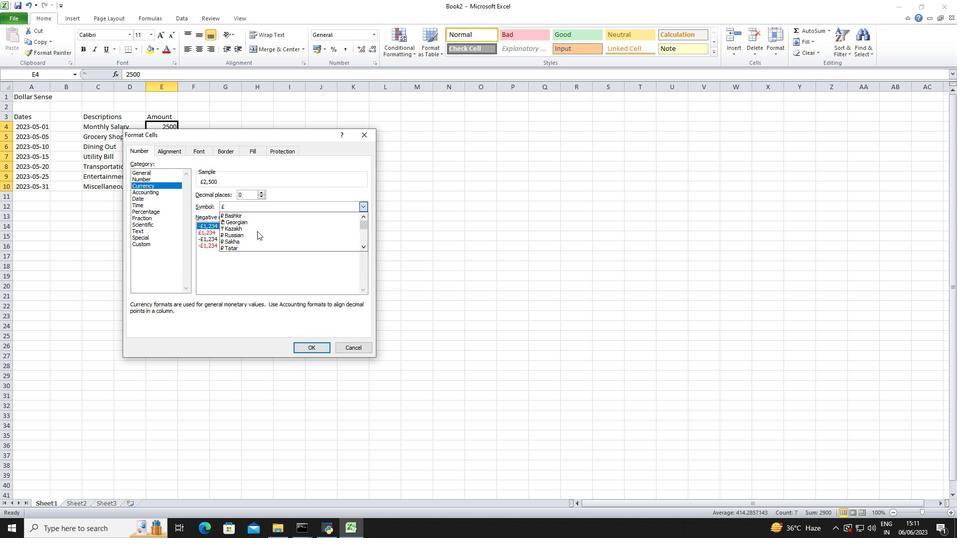 
Action: Mouse scrolled (257, 230) with delta (0, 0)
Screenshot: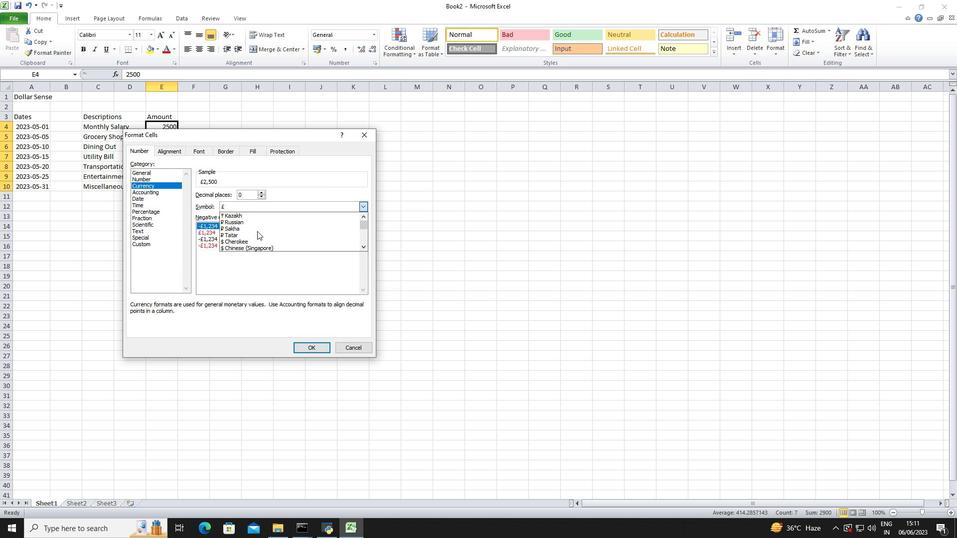 
Action: Mouse scrolled (257, 230) with delta (0, 0)
Screenshot: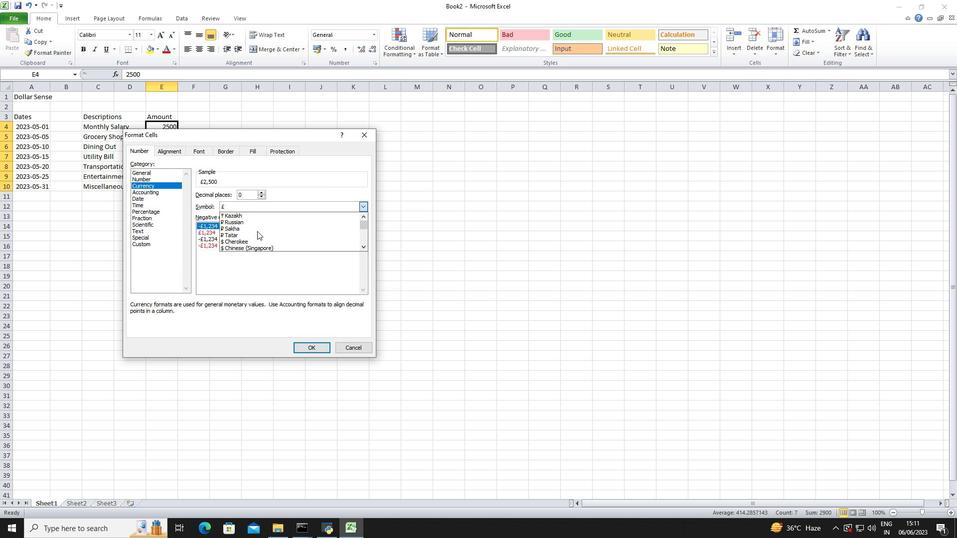 
Action: Mouse scrolled (257, 230) with delta (0, 0)
Screenshot: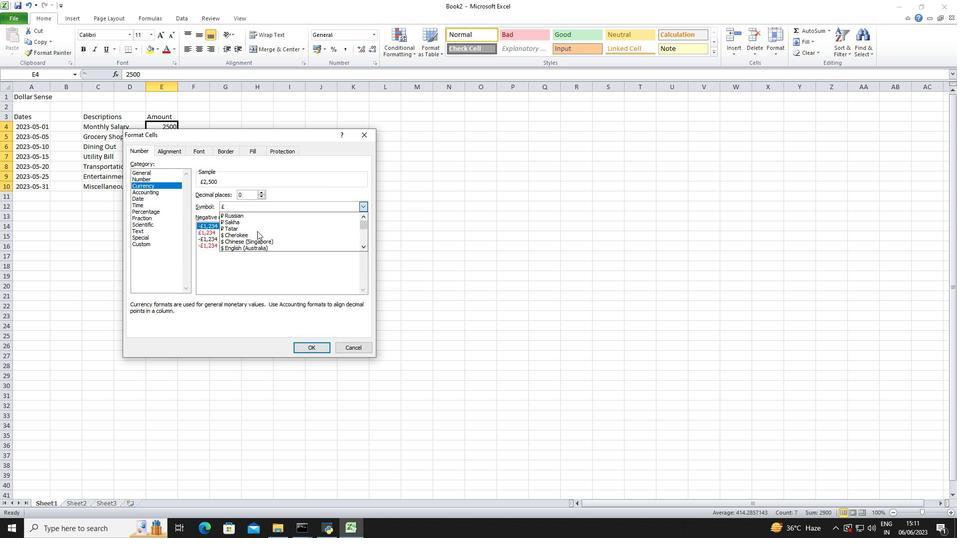 
Action: Mouse scrolled (257, 230) with delta (0, 0)
Screenshot: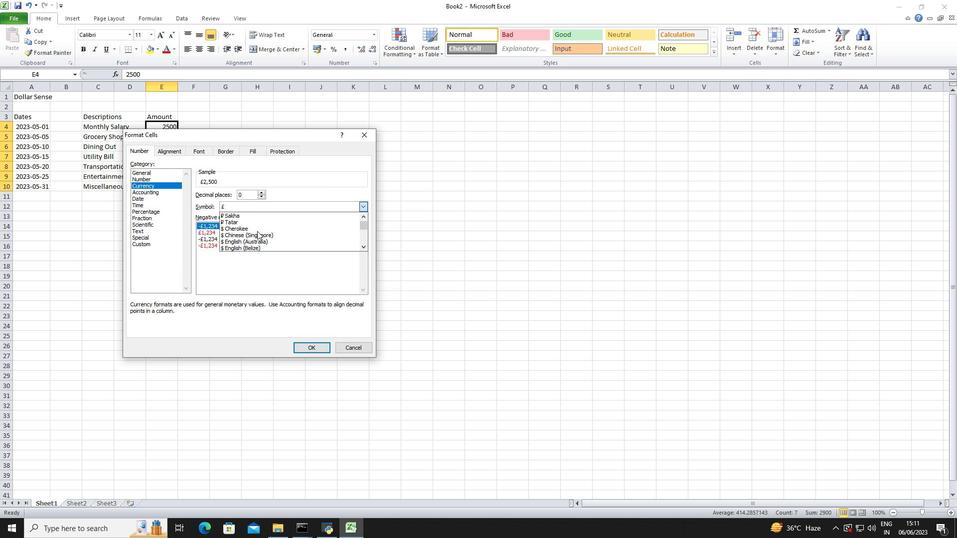 
Action: Mouse moved to (258, 224)
Screenshot: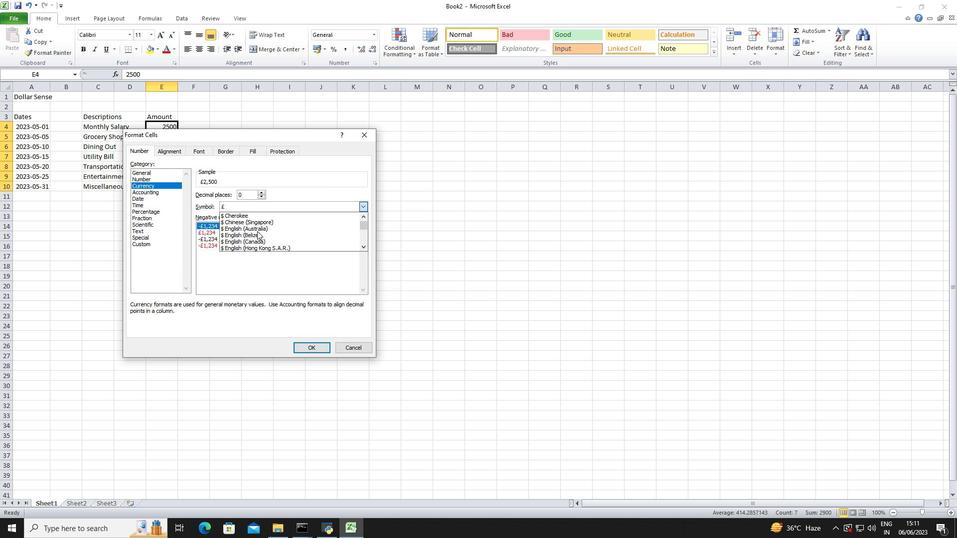 
Action: Mouse pressed left at (258, 224)
Screenshot: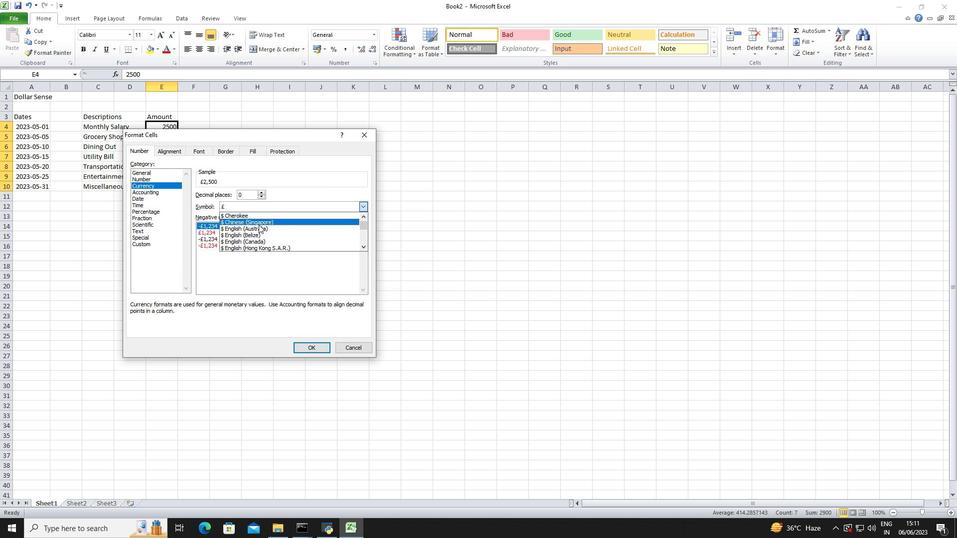 
Action: Mouse moved to (306, 345)
Screenshot: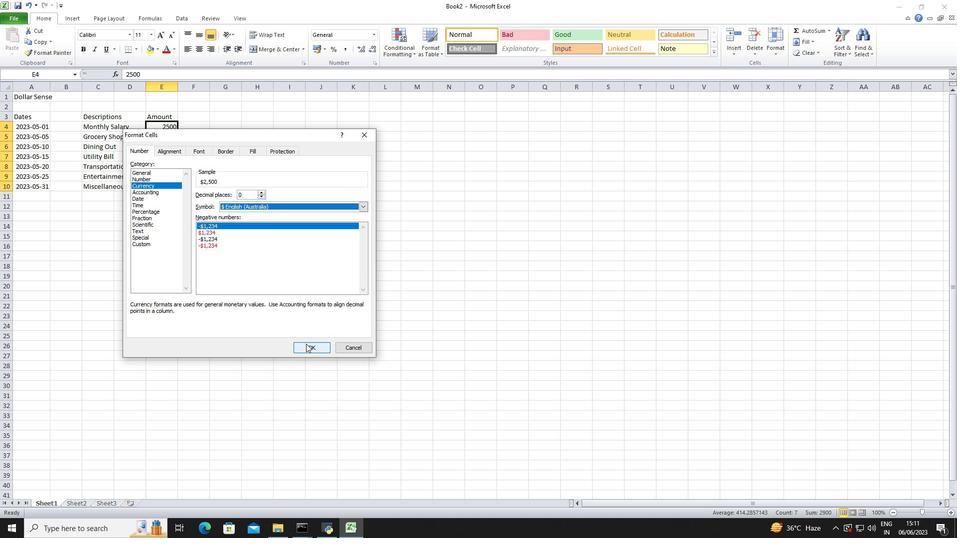
Action: Mouse pressed left at (306, 345)
Screenshot: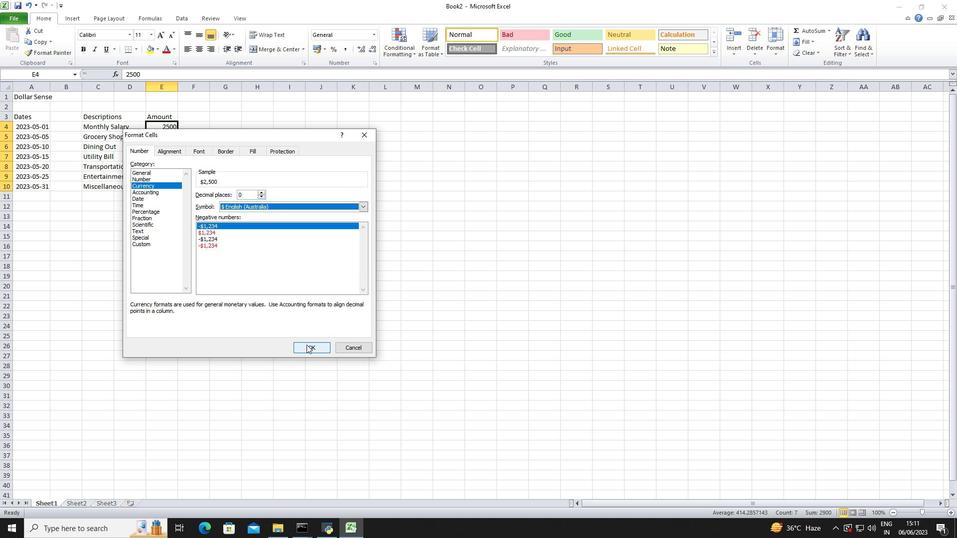 
Action: Mouse moved to (214, 121)
Screenshot: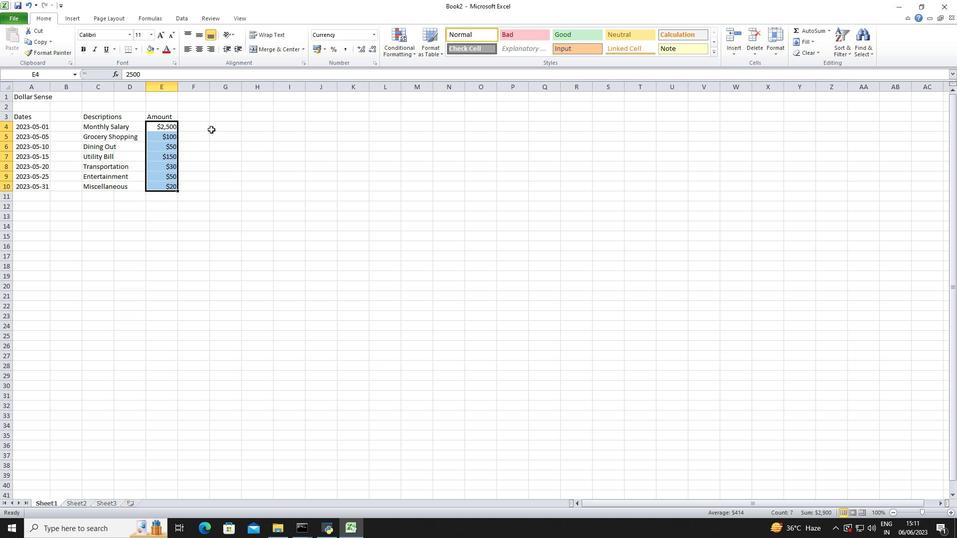 
Action: Mouse pressed left at (214, 121)
Screenshot: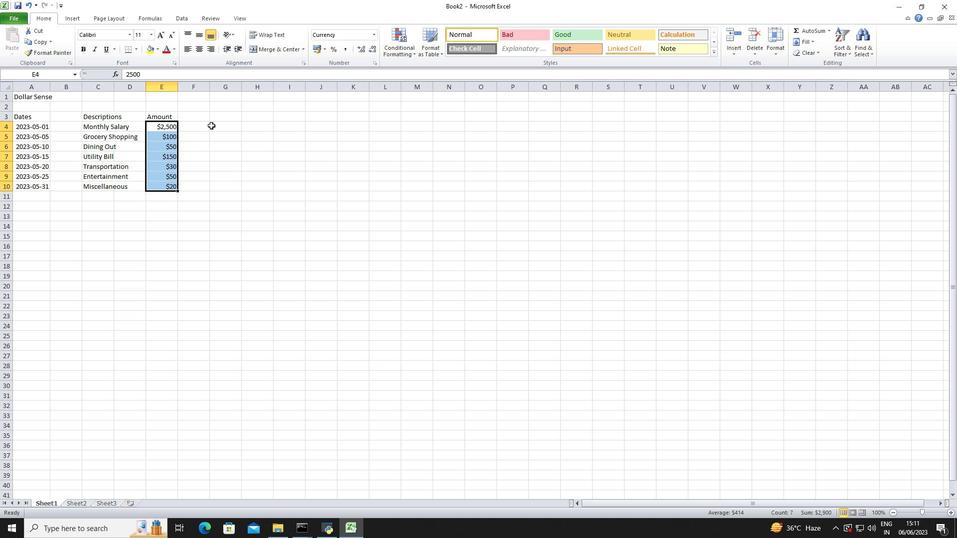 
Action: Key pressed <Key.shift>Income/<Key.shift>Expense<Key.down><Key.shift>Income<Key.enter><Key.up>
Screenshot: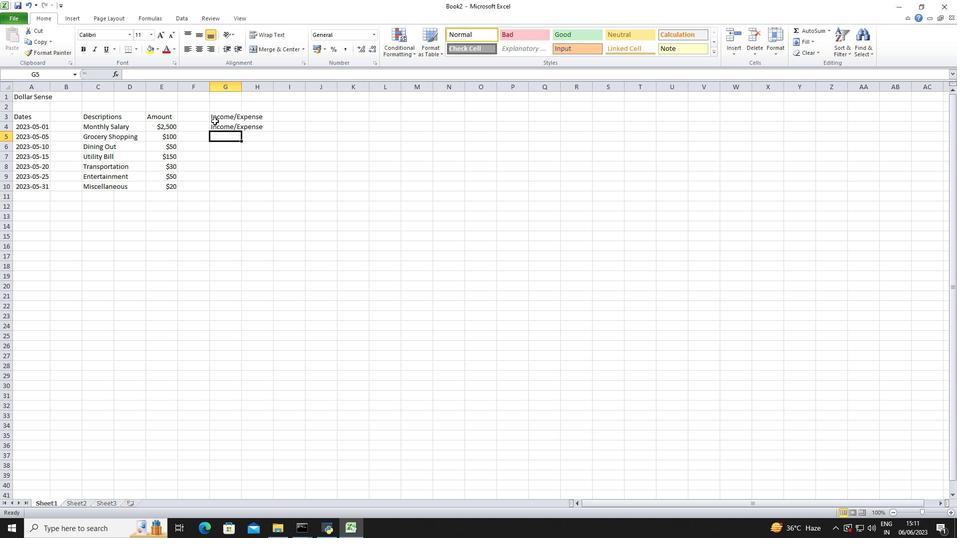 
Action: Mouse moved to (234, 128)
Screenshot: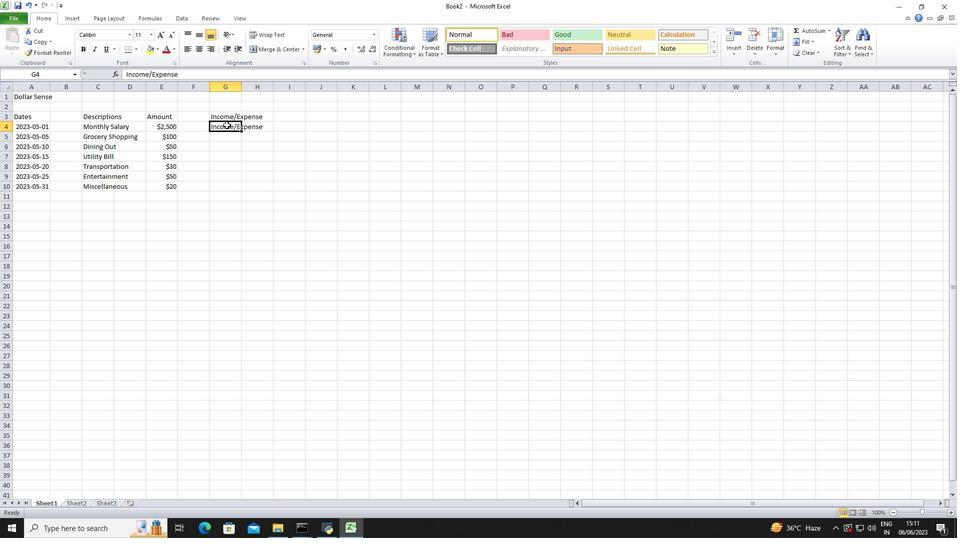 
Action: Mouse pressed left at (234, 128)
Screenshot: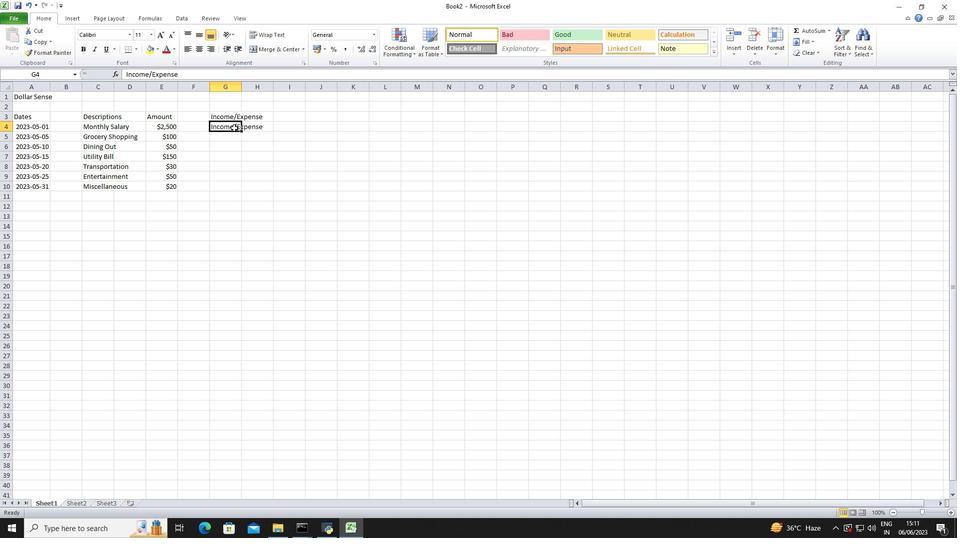 
Action: Mouse pressed left at (234, 128)
Screenshot: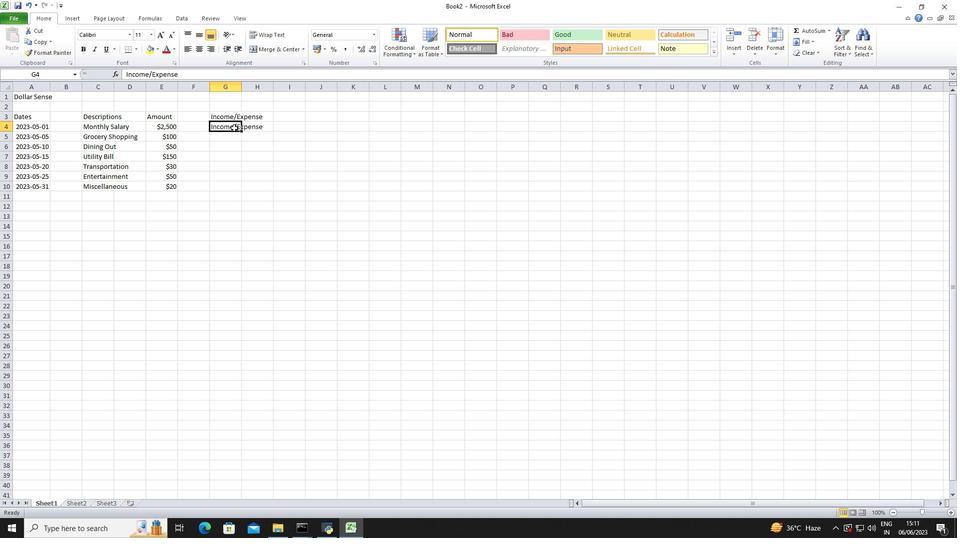
Action: Mouse pressed left at (234, 128)
Screenshot: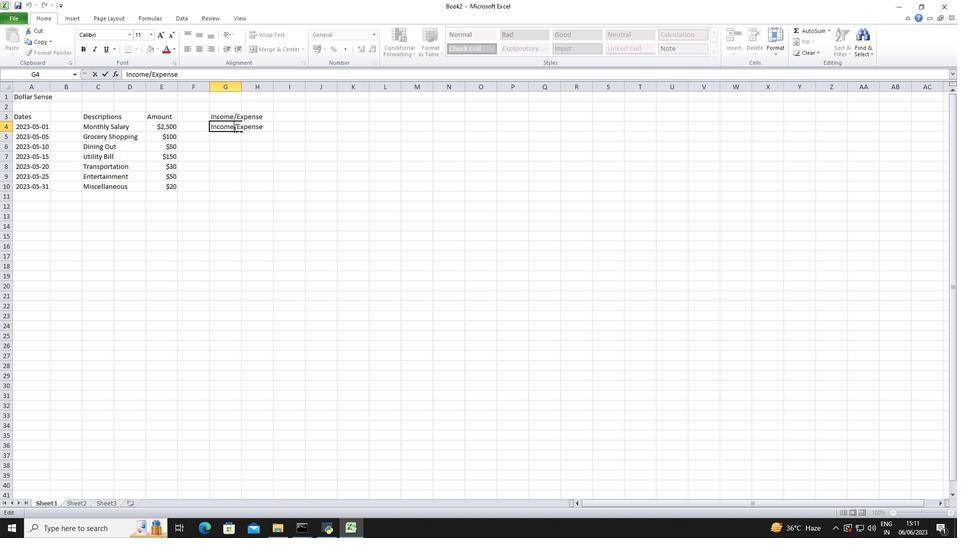 
Action: Mouse moved to (273, 126)
Screenshot: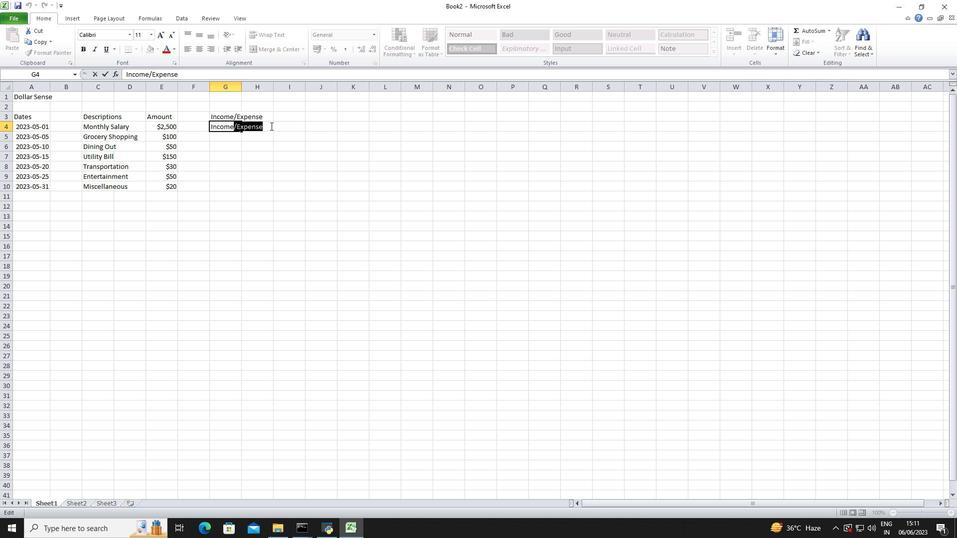 
Action: Key pressed <Key.backspace><Key.enter><Key.shift><Key.shift>Expense<Key.enter><Key.shift>Expense<Key.enter><Key.shift>Expense<Key.enter><Key.shift>Expense<Key.enter><Key.shift>Expense<Key.enter><Key.shift><Key.shift><Key.shift><Key.shift><Key.shift>Expense<Key.down><Key.right><Key.right><Key.up><Key.up><Key.up><Key.up><Key.up><Key.up><Key.up><Key.up><Key.shift>Balance<Key.right><Key.down><Key.left>2500<Key.down>2400<Key.down>2350<Key.down>2200<Key.down>2170<Key.down>2120<Key.down>2100<Key.down>
Screenshot: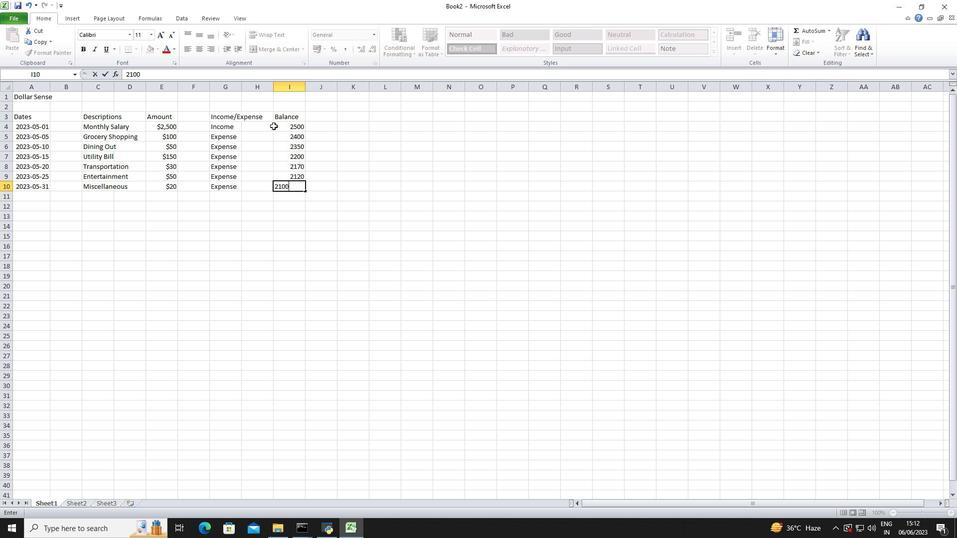 
Action: Mouse moved to (291, 128)
Screenshot: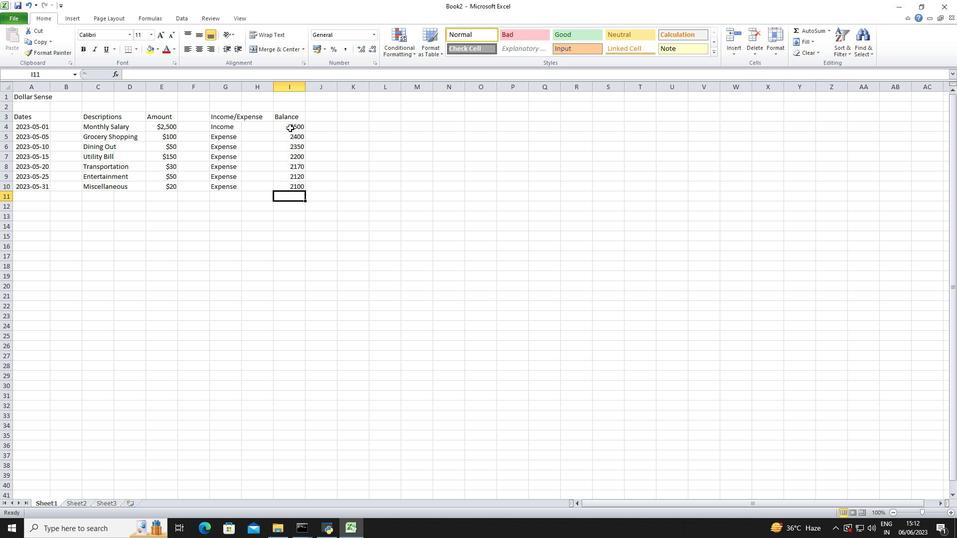 
Action: Mouse pressed left at (291, 128)
Screenshot: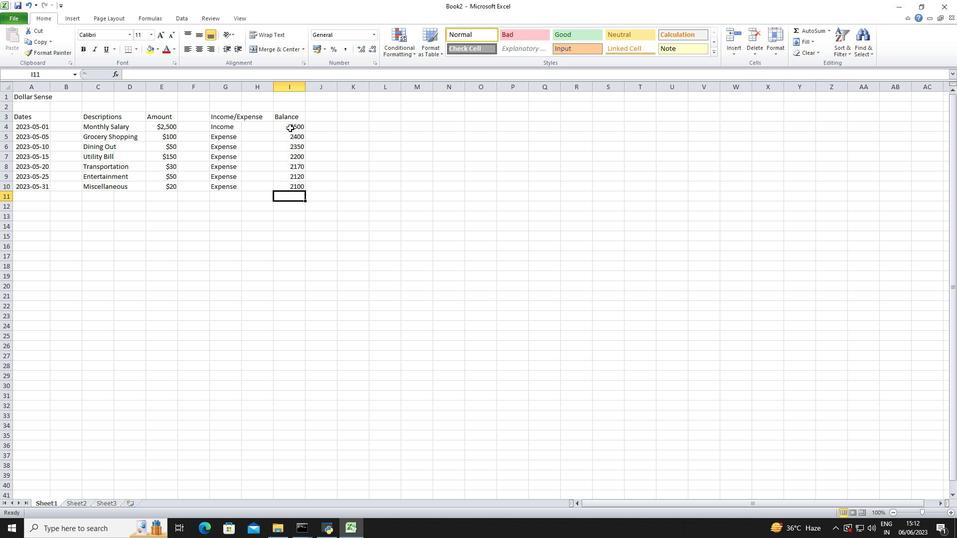 
Action: Mouse moved to (377, 33)
Screenshot: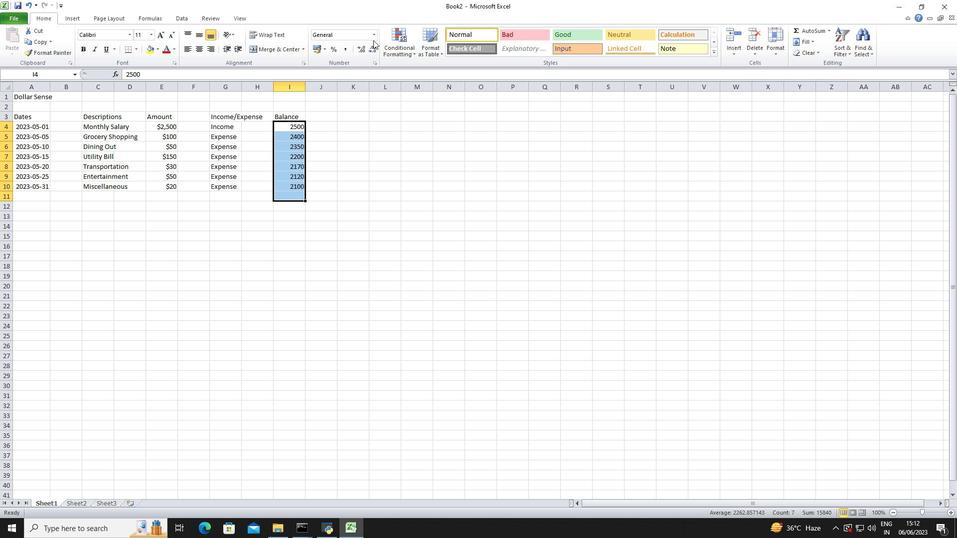 
Action: Mouse pressed left at (377, 33)
Screenshot: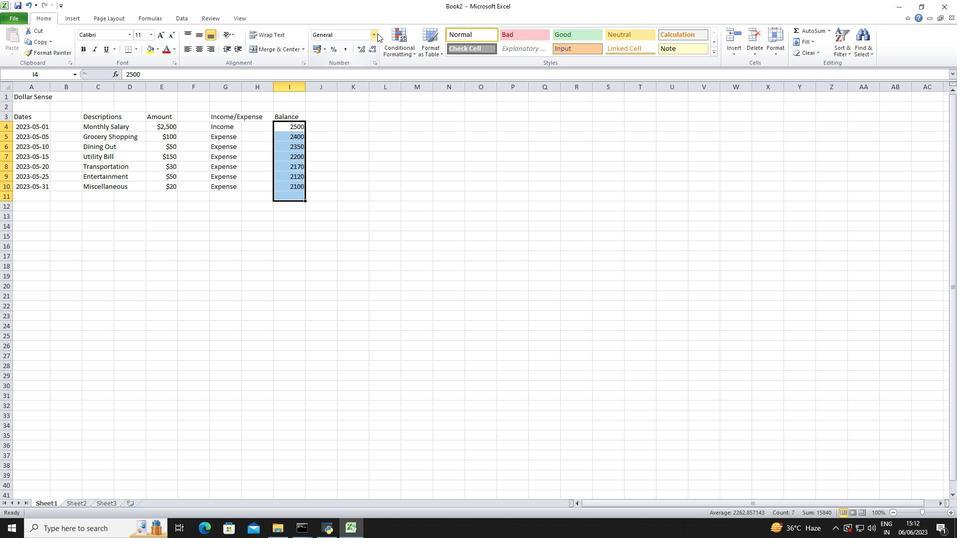 
Action: Mouse moved to (361, 288)
Screenshot: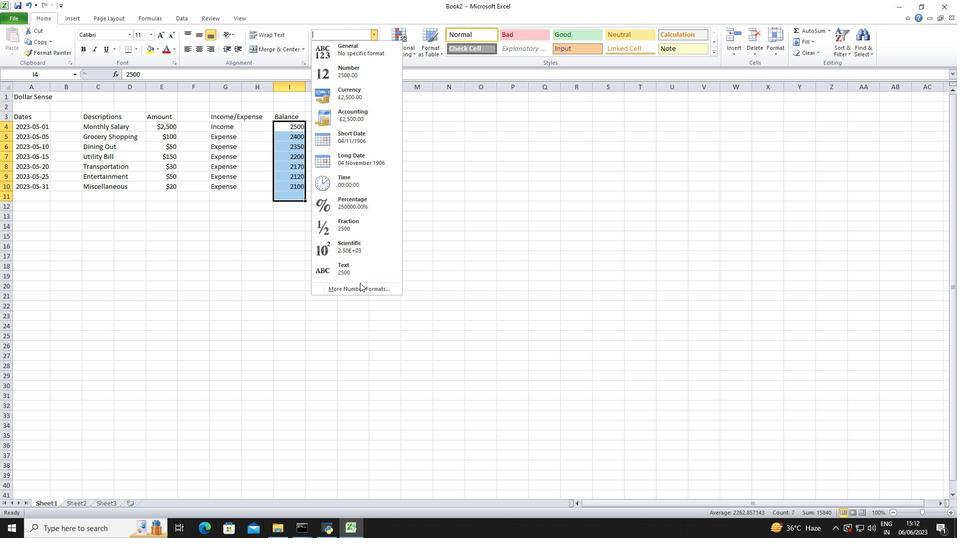
Action: Mouse pressed left at (361, 288)
Screenshot: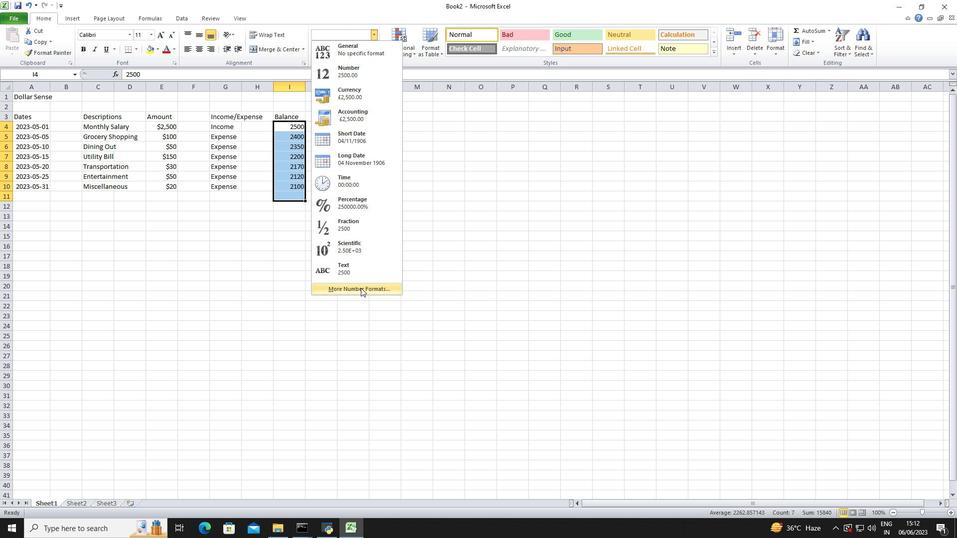 
Action: Mouse moved to (155, 185)
Screenshot: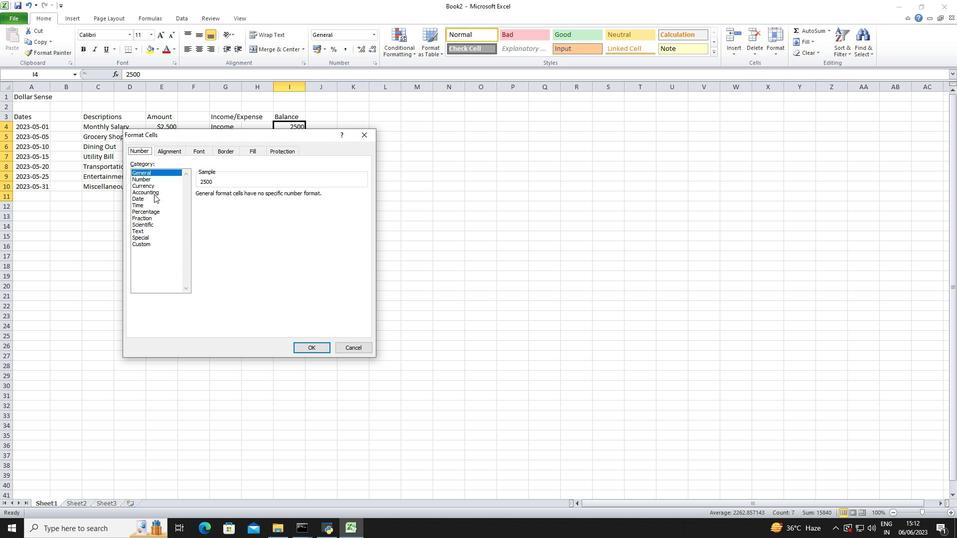 
Action: Mouse pressed left at (155, 185)
Screenshot: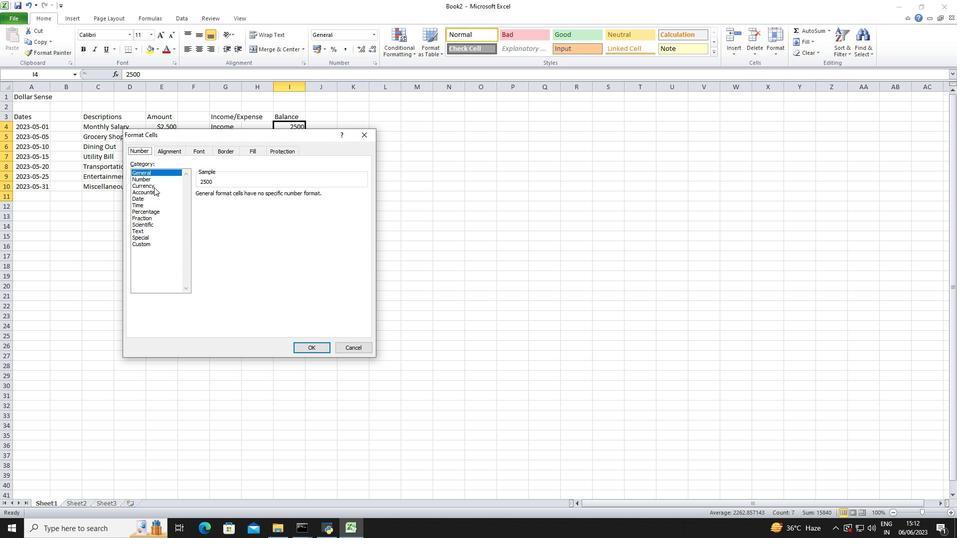 
Action: Mouse moved to (262, 196)
Screenshot: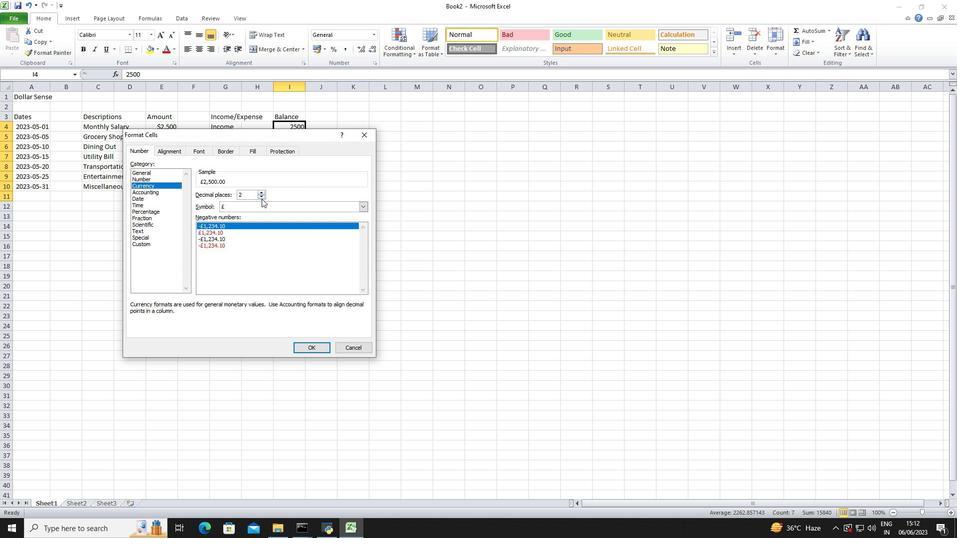 
Action: Mouse pressed left at (262, 196)
Screenshot: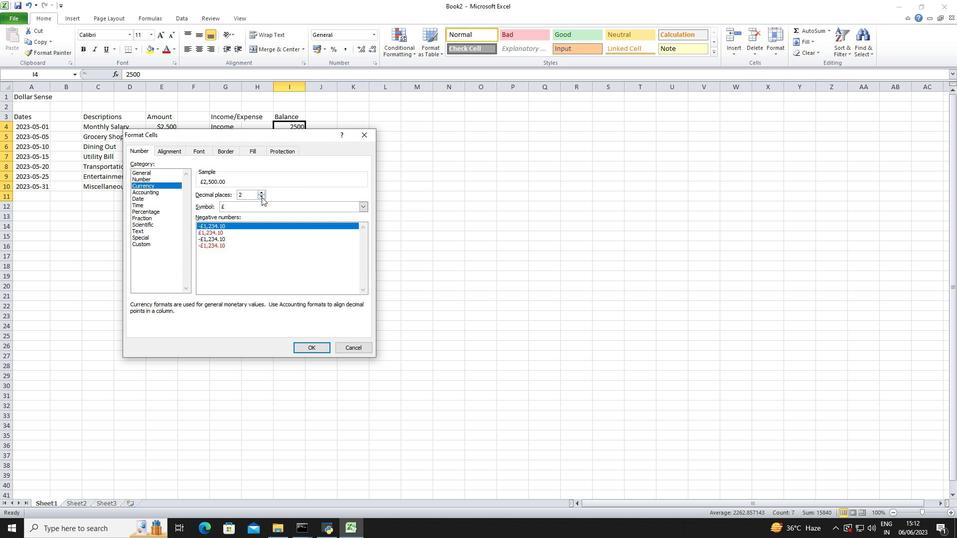 
Action: Mouse pressed left at (262, 196)
Screenshot: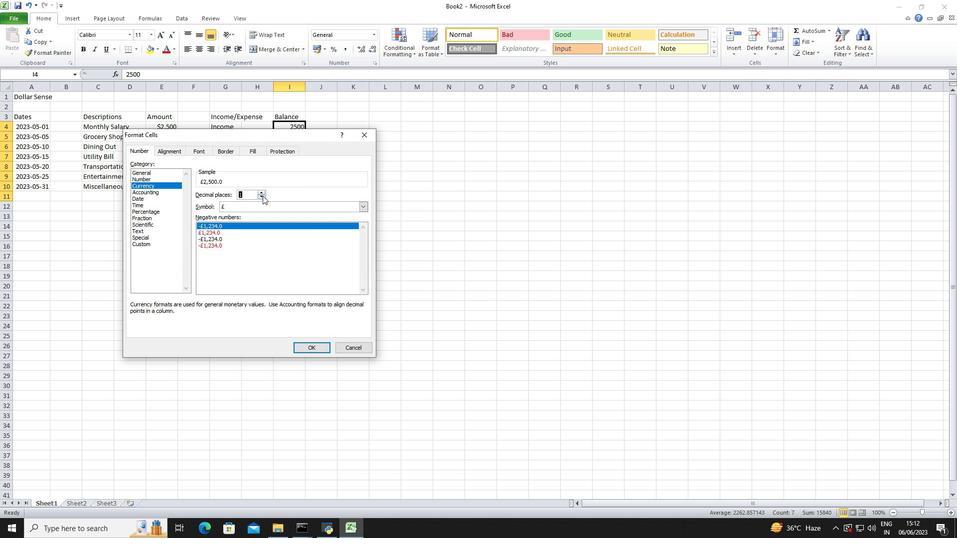 
Action: Mouse moved to (265, 204)
Screenshot: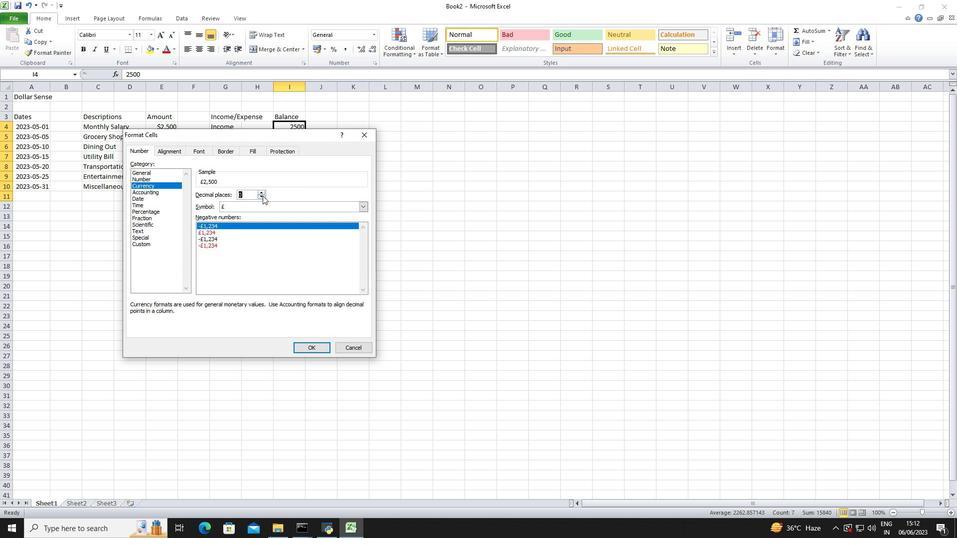 
Action: Mouse pressed left at (265, 204)
Screenshot: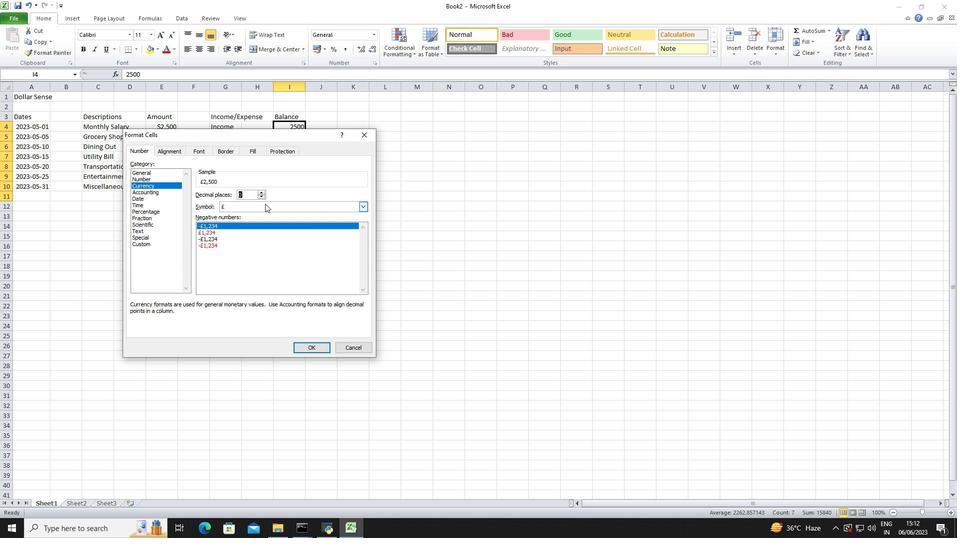 
Action: Mouse moved to (270, 240)
Screenshot: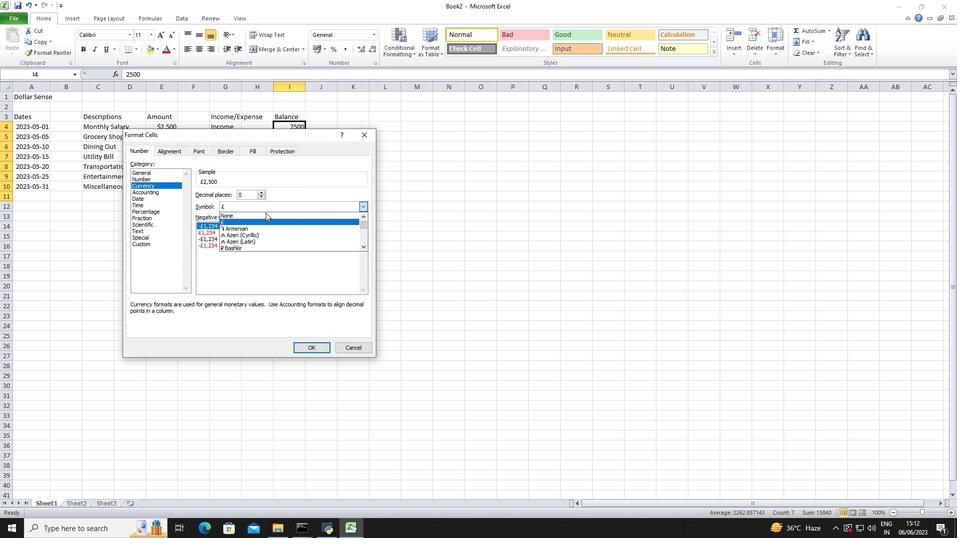 
Action: Mouse scrolled (270, 240) with delta (0, 0)
Screenshot: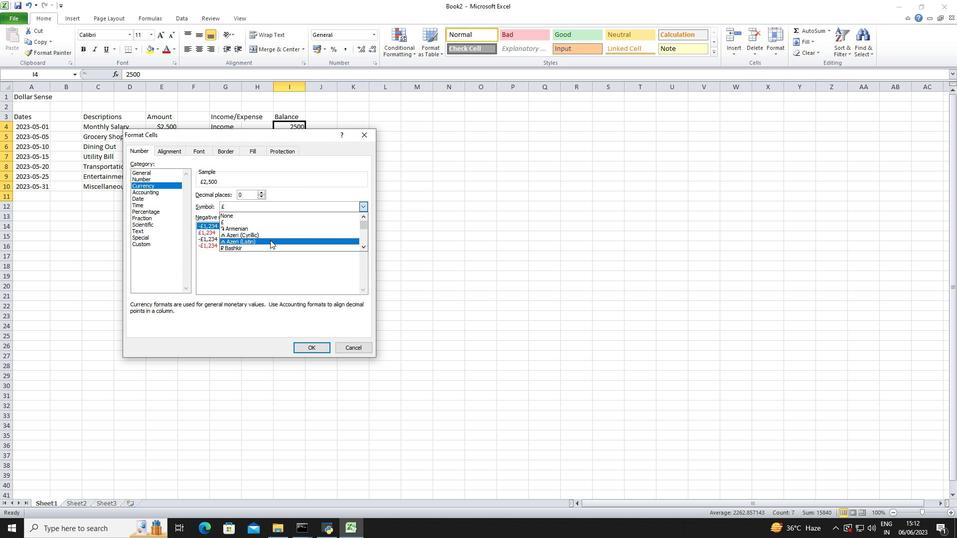 
Action: Mouse scrolled (270, 240) with delta (0, 0)
Screenshot: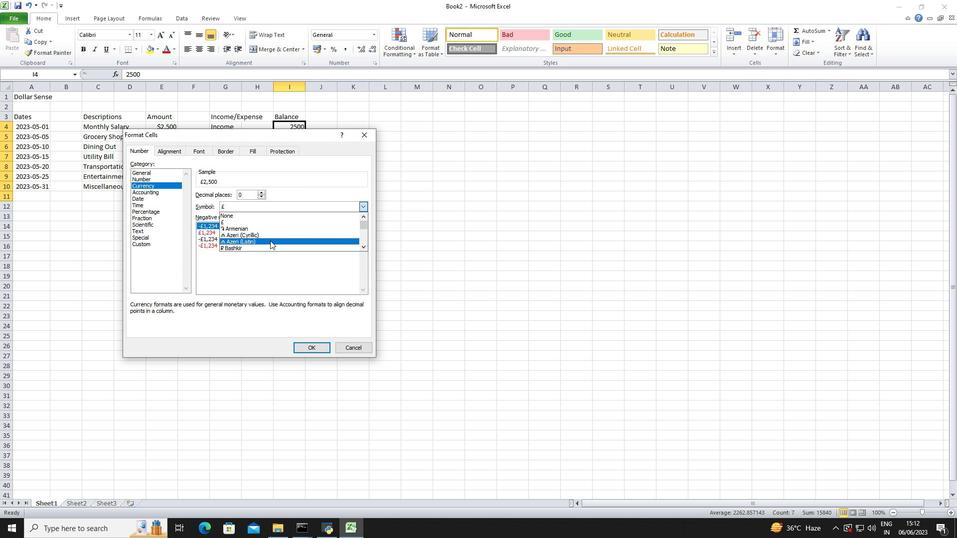
Action: Mouse scrolled (270, 240) with delta (0, 0)
Screenshot: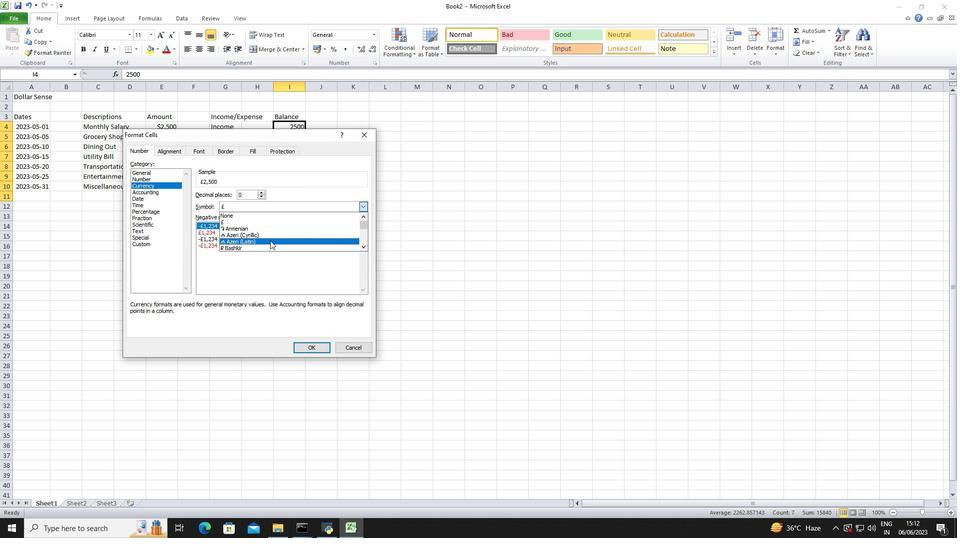 
Action: Mouse scrolled (270, 240) with delta (0, 0)
Screenshot: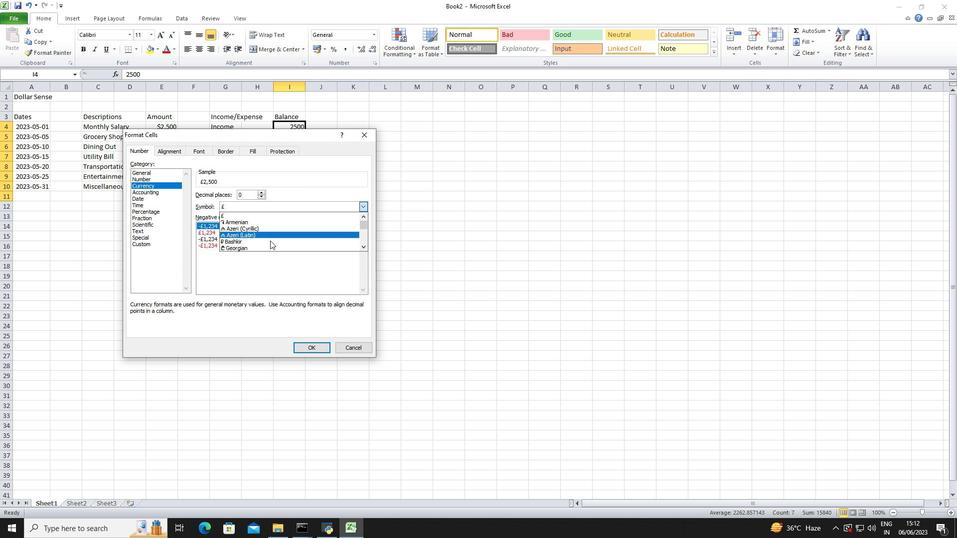 
Action: Mouse scrolled (270, 240) with delta (0, 0)
Screenshot: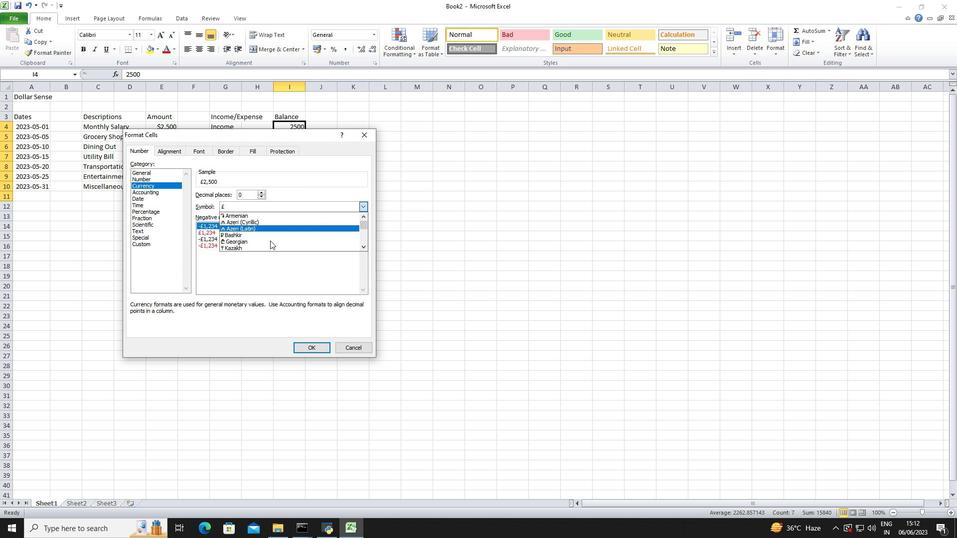 
Action: Mouse scrolled (270, 240) with delta (0, 0)
Screenshot: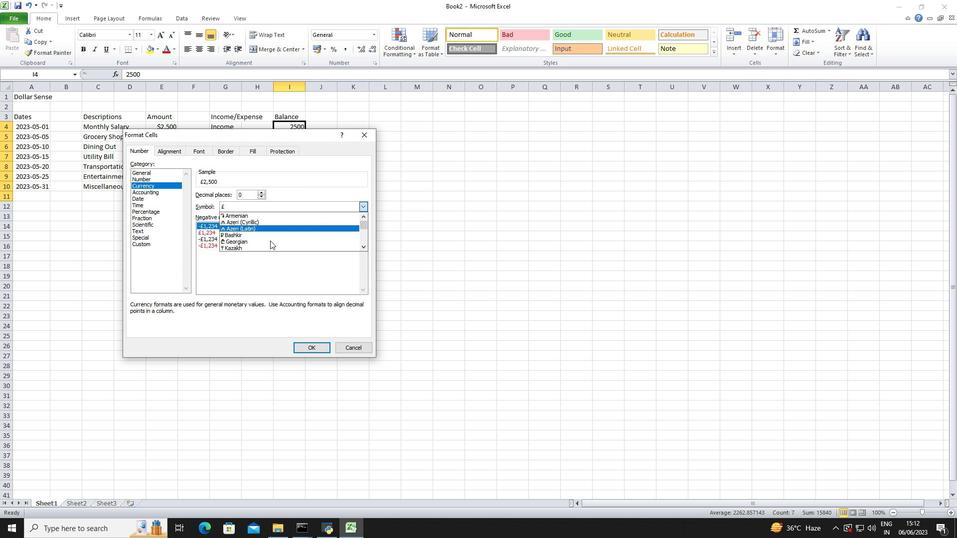 
Action: Mouse scrolled (270, 240) with delta (0, 0)
Screenshot: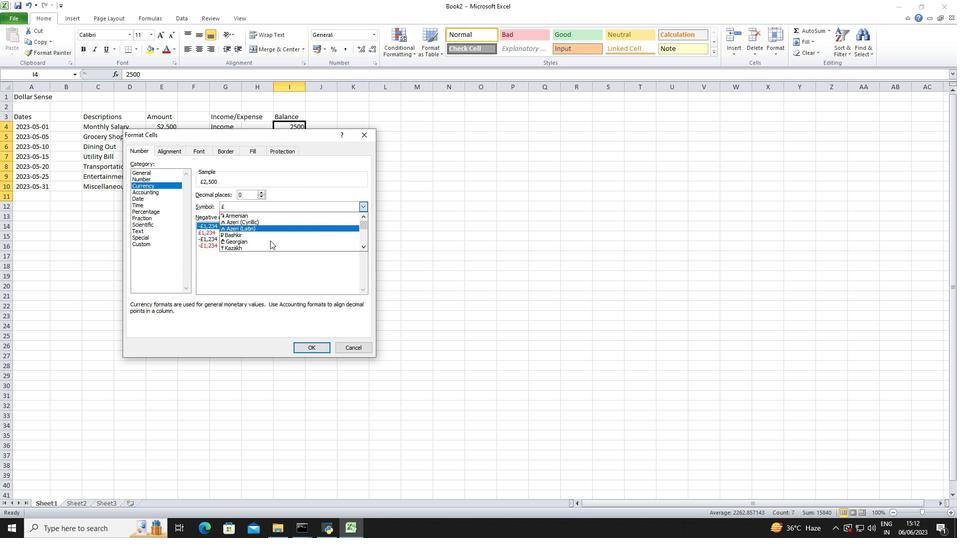 
Action: Mouse scrolled (270, 240) with delta (0, 0)
Screenshot: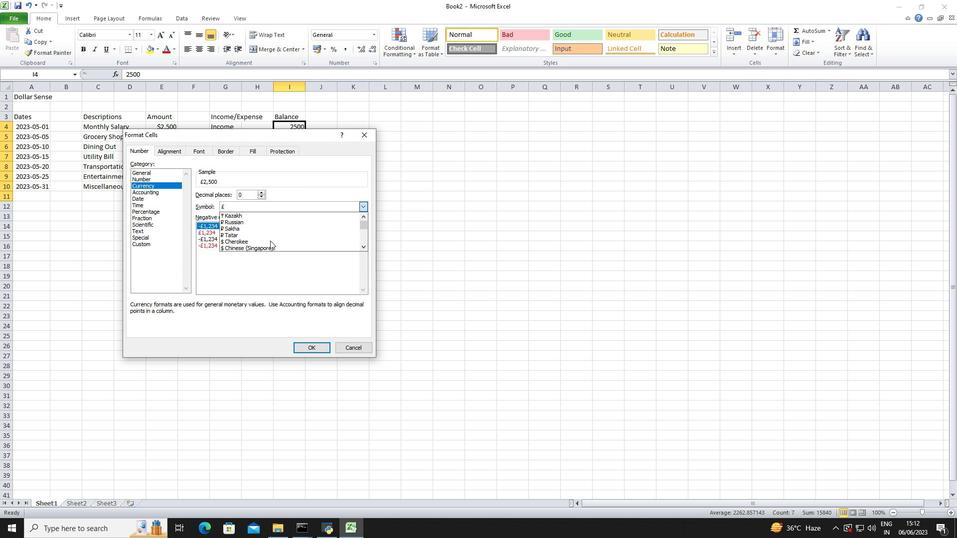 
Action: Mouse scrolled (270, 240) with delta (0, 0)
Screenshot: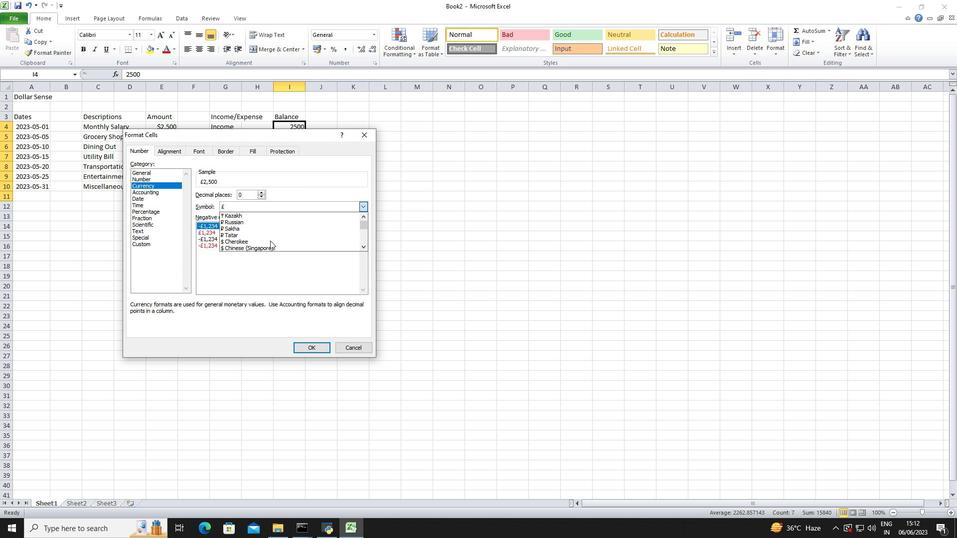 
Action: Mouse scrolled (270, 240) with delta (0, 0)
Screenshot: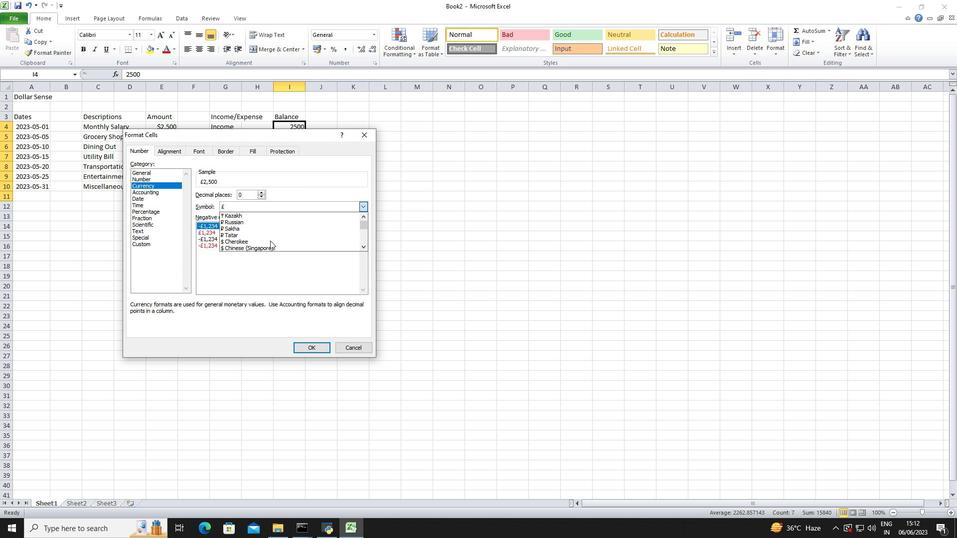 
Action: Mouse scrolled (270, 240) with delta (0, 0)
Screenshot: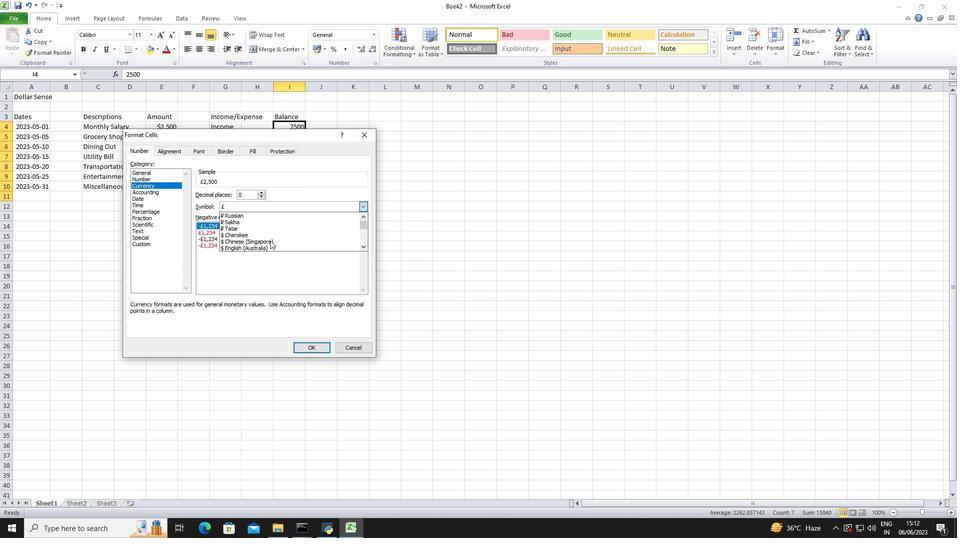 
Action: Mouse scrolled (270, 240) with delta (0, 0)
Screenshot: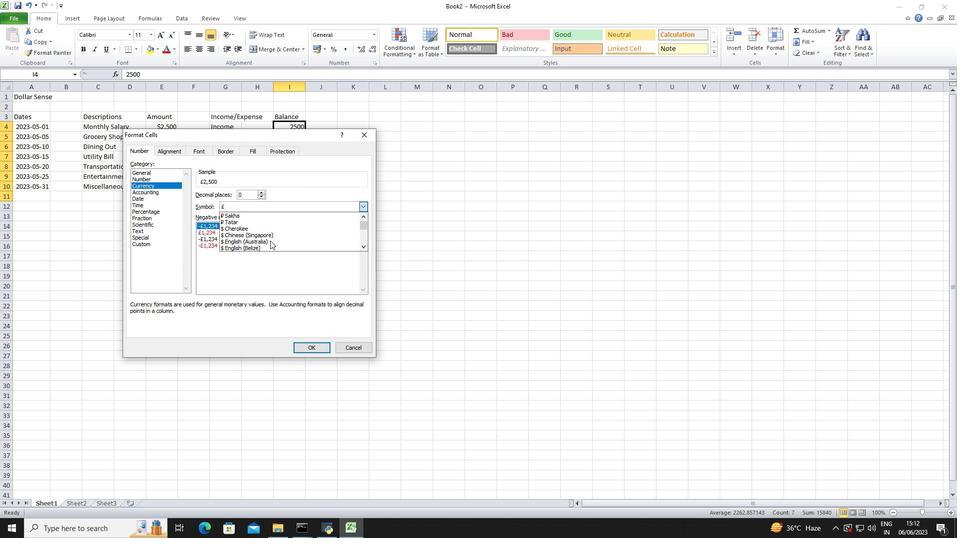 
Action: Mouse moved to (269, 221)
Screenshot: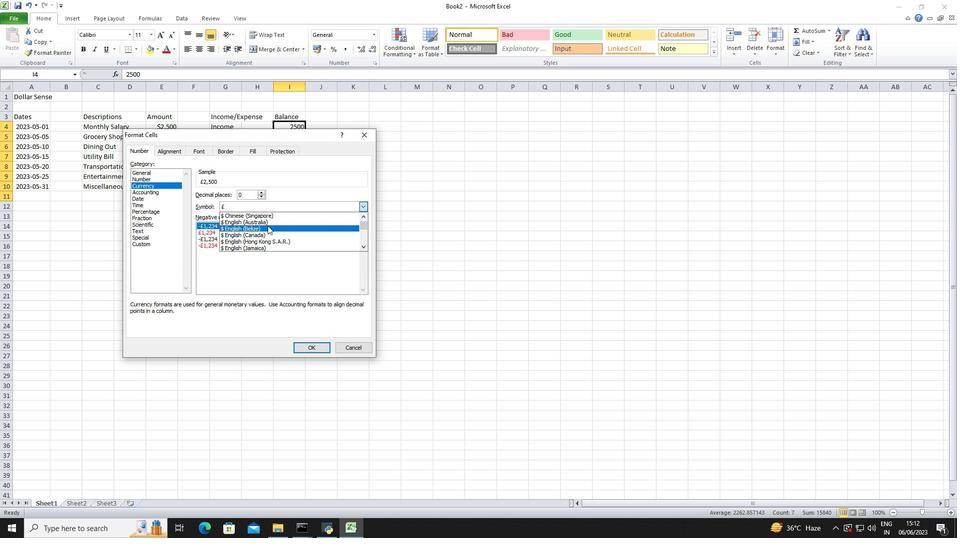 
Action: Mouse pressed left at (269, 221)
Screenshot: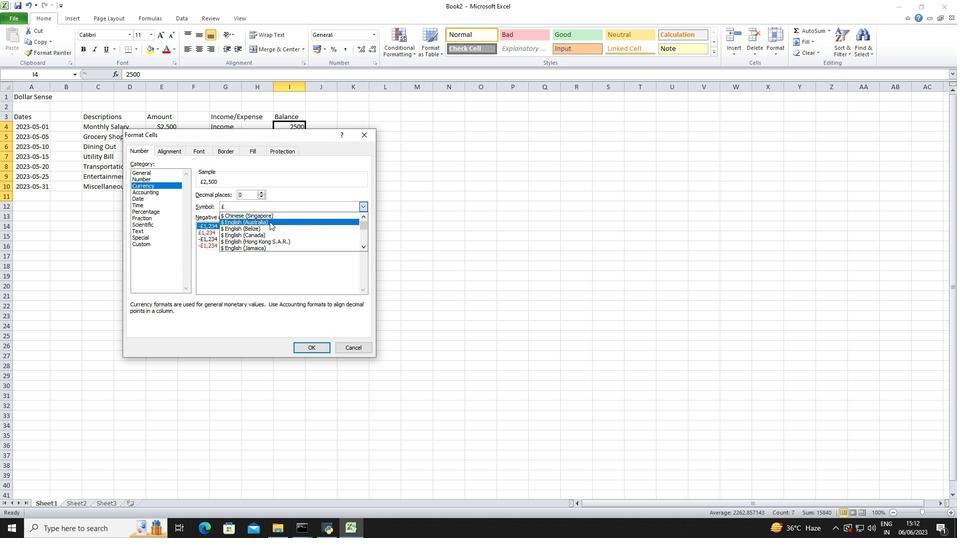 
Action: Mouse moved to (315, 352)
Screenshot: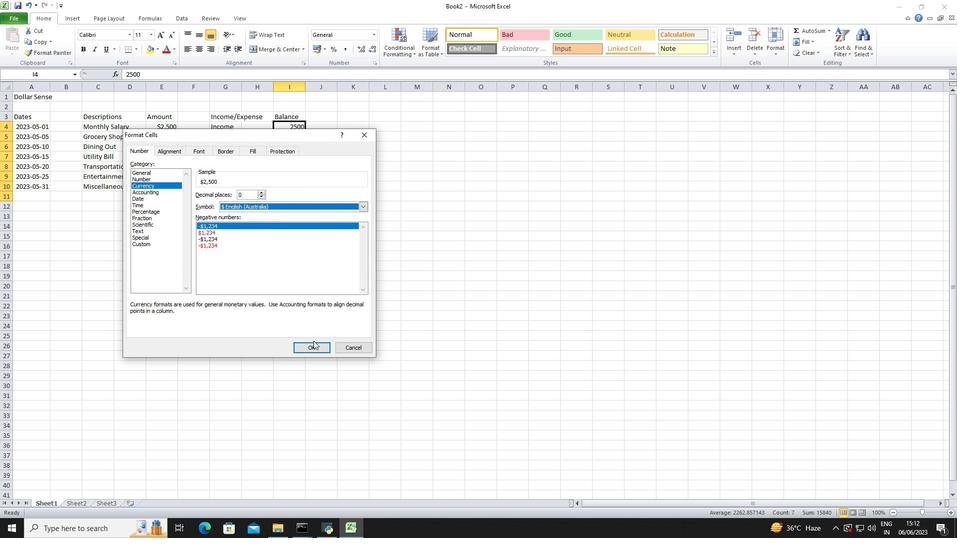 
Action: Mouse pressed left at (315, 352)
Screenshot: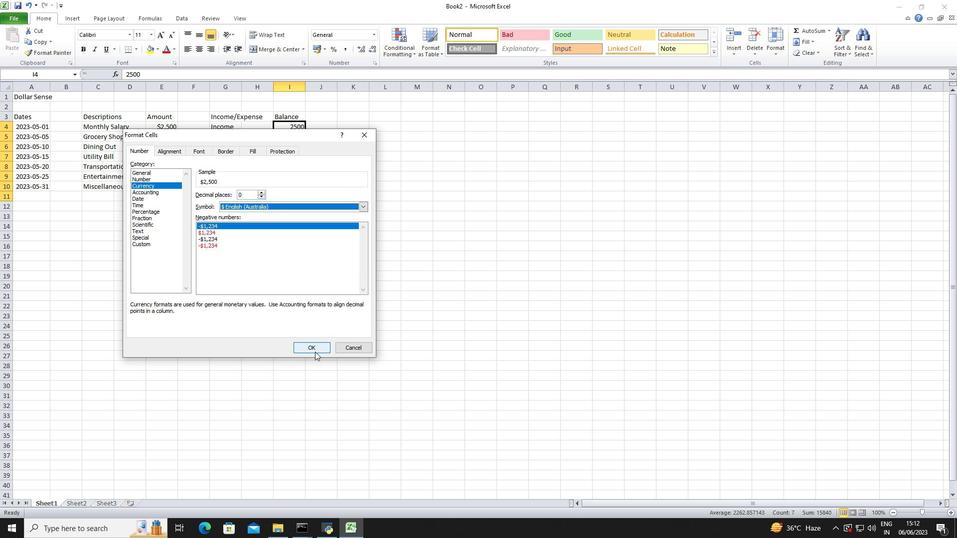 
Action: Mouse moved to (343, 124)
Screenshot: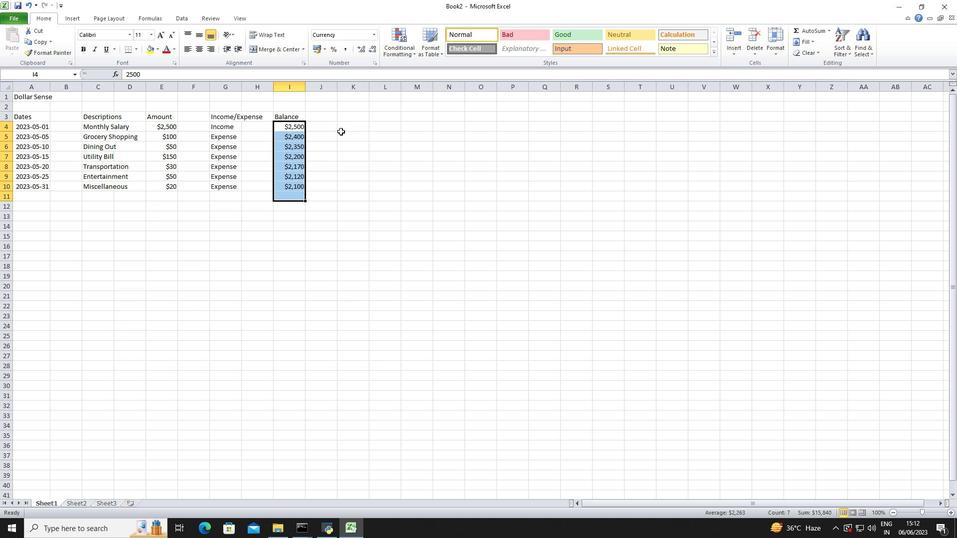 
Action: Mouse pressed left at (343, 124)
Screenshot: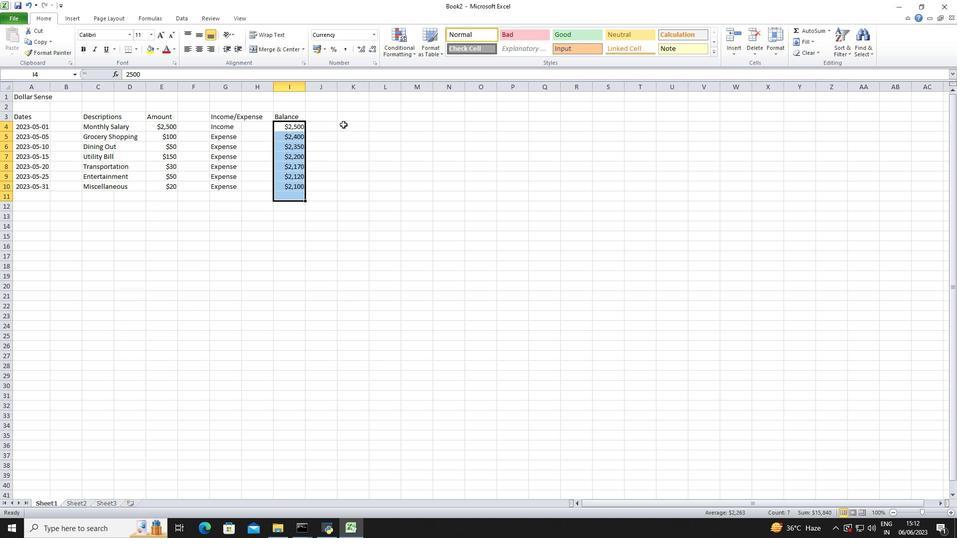 
Action: Key pressed ctrl+S
Screenshot: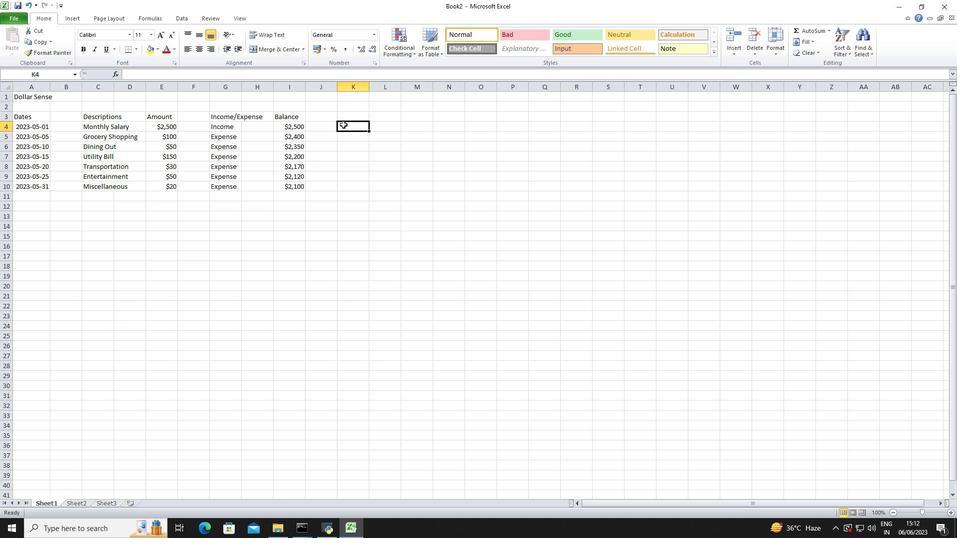
Action: Mouse moved to (832, 66)
Screenshot: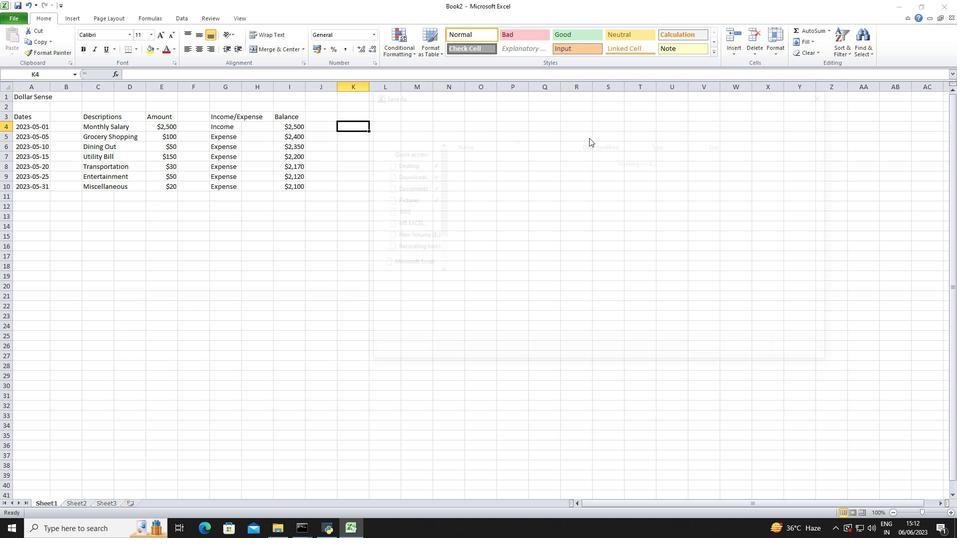 
Action: Key pressed <Key.shift>Financial<Key.space><Key.shift>Spreadsheet<Key.space><Key.shift>Sheet<Key.space><Key.shift>Template<Key.enter>
Screenshot: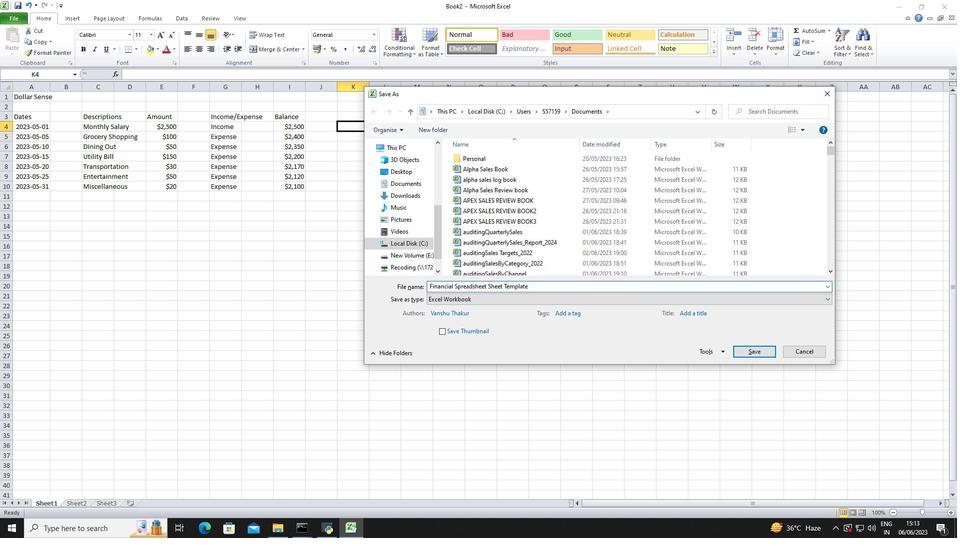 
